 Task: Find connections with filter location Cesson-Sévigné with filter topic #lockdownwith filter profile language German with filter current company IDA Ireland with filter school SRM University with filter industry Shipbuilding with filter service category Packaging Design with filter keywords title Translator
Action: Mouse moved to (501, 69)
Screenshot: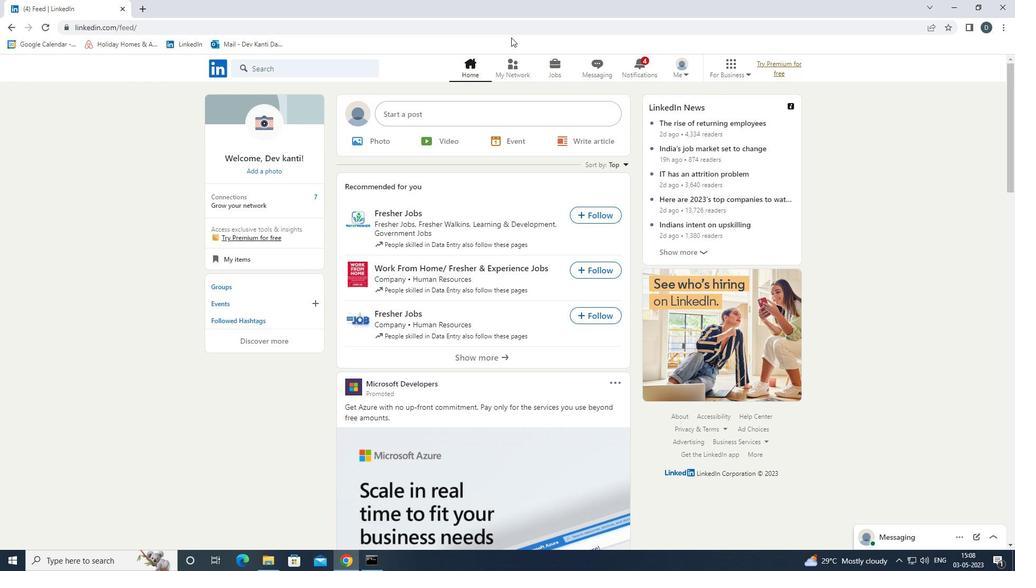 
Action: Mouse pressed left at (501, 69)
Screenshot: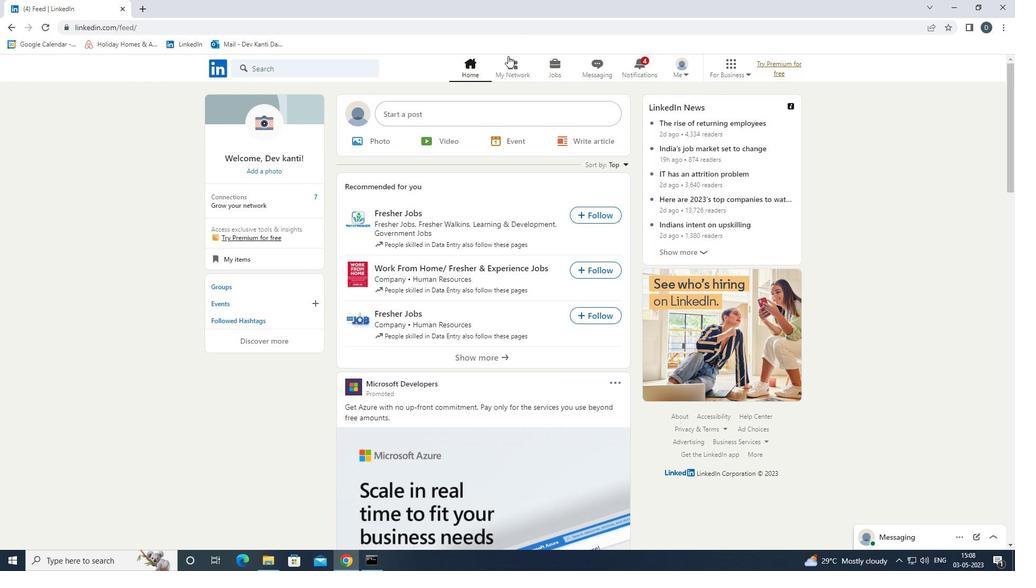 
Action: Mouse moved to (351, 123)
Screenshot: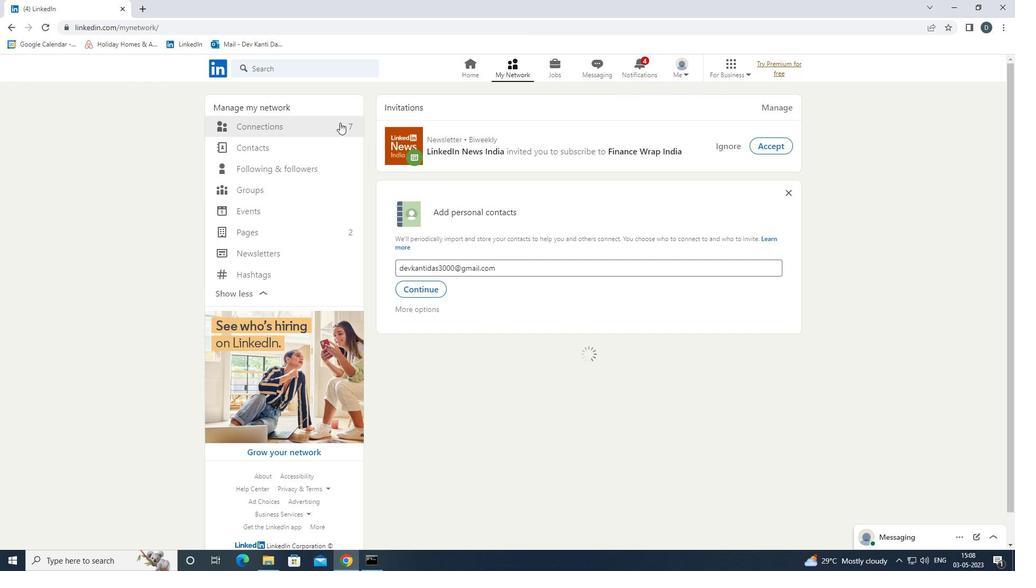 
Action: Mouse pressed left at (351, 123)
Screenshot: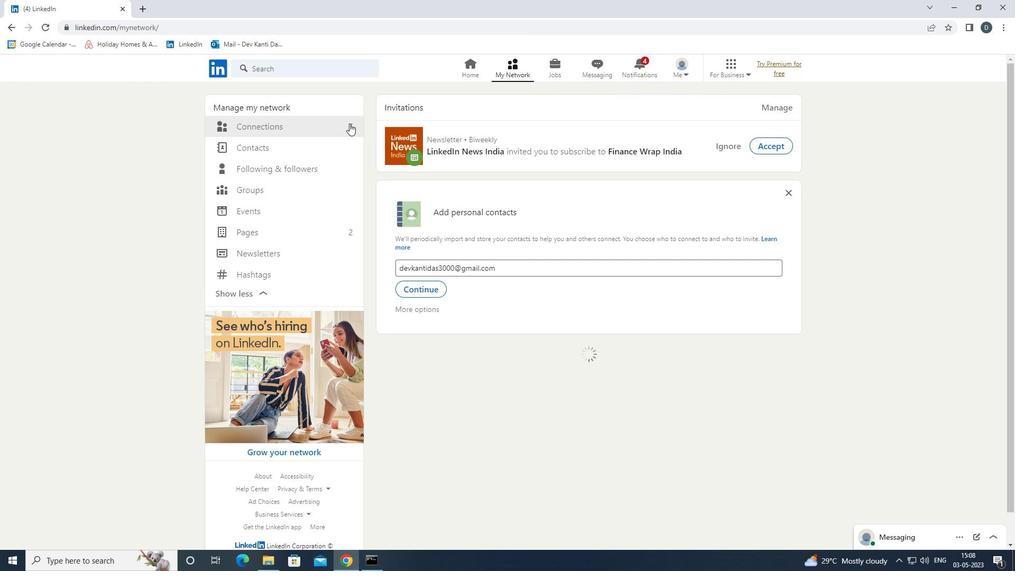 
Action: Mouse moved to (604, 130)
Screenshot: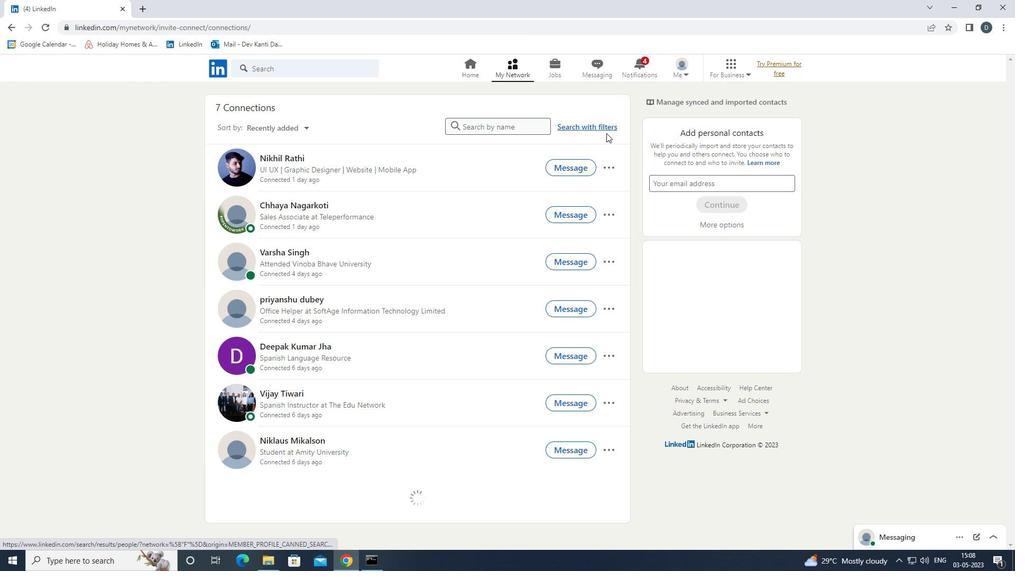 
Action: Mouse pressed left at (604, 130)
Screenshot: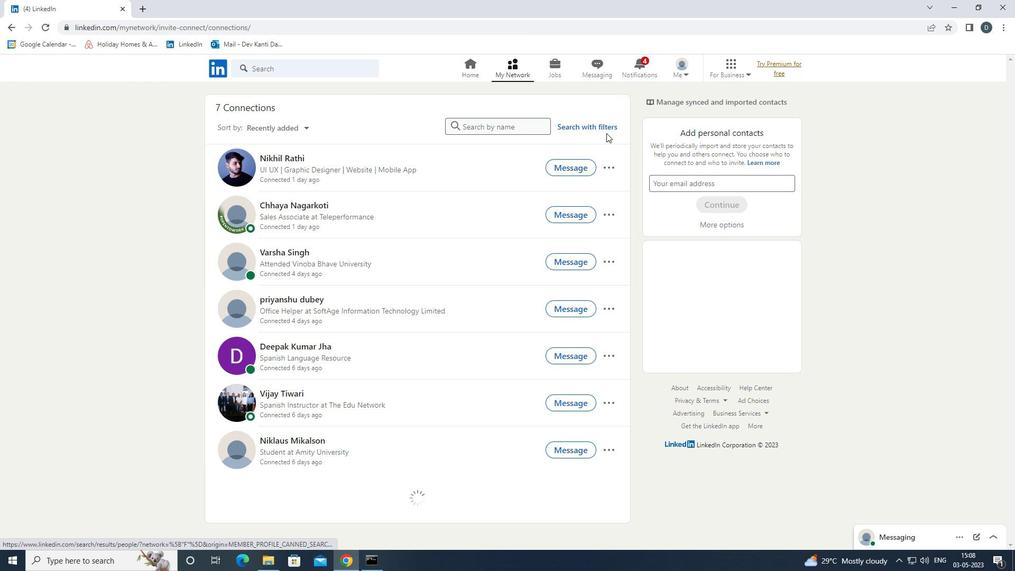 
Action: Mouse moved to (541, 100)
Screenshot: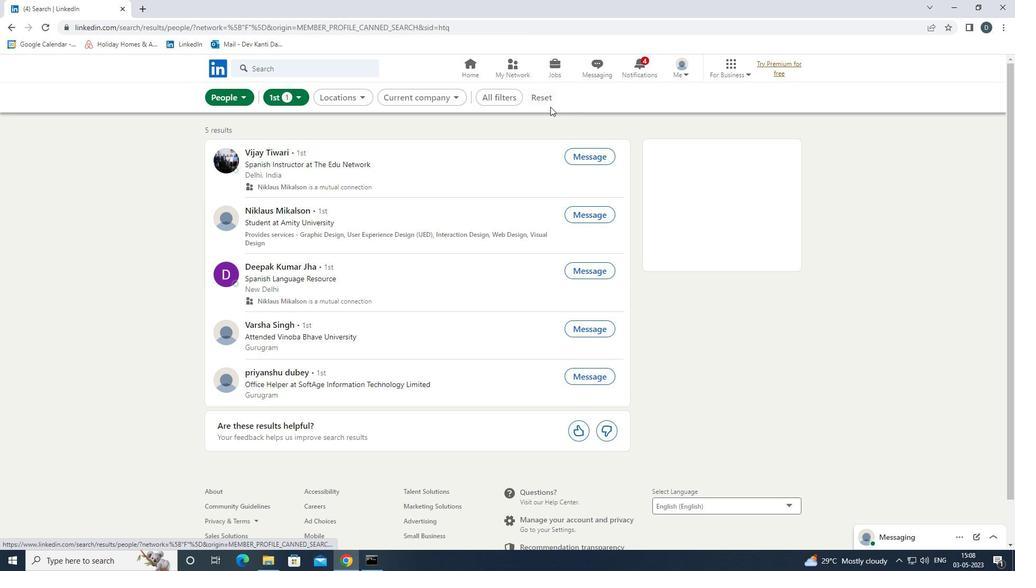 
Action: Mouse pressed left at (541, 100)
Screenshot: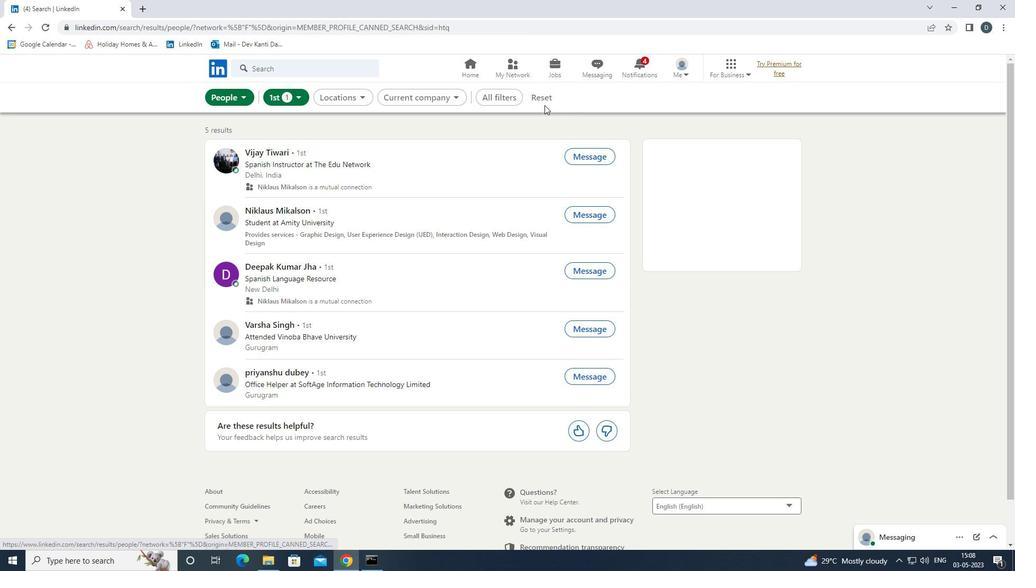 
Action: Mouse moved to (531, 95)
Screenshot: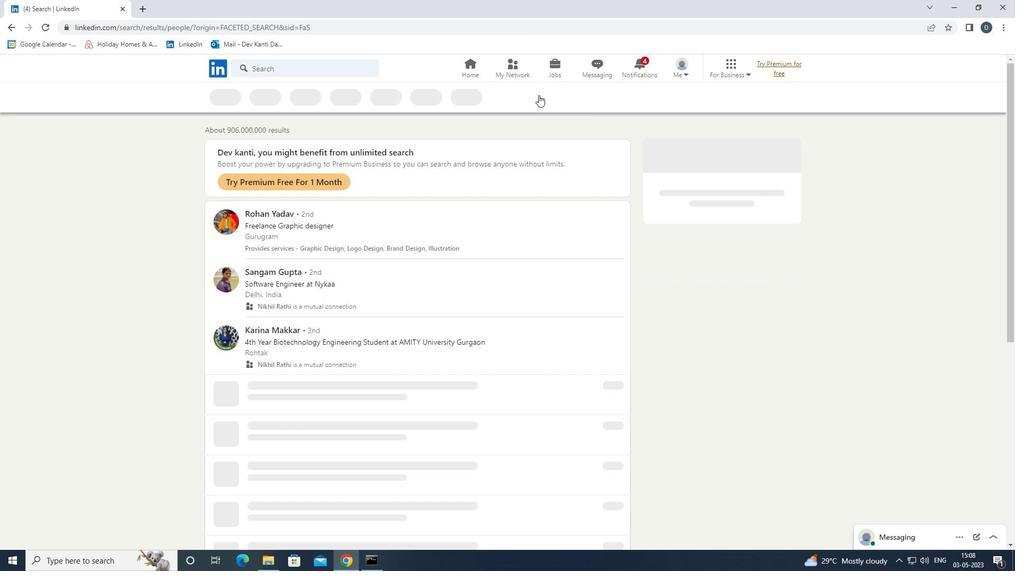 
Action: Mouse pressed left at (531, 95)
Screenshot: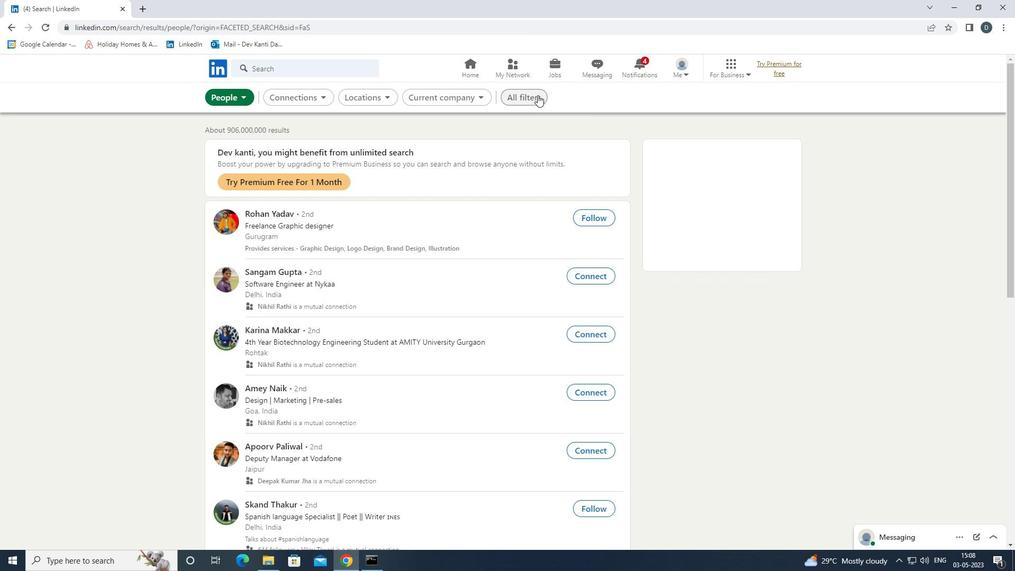 
Action: Mouse moved to (936, 353)
Screenshot: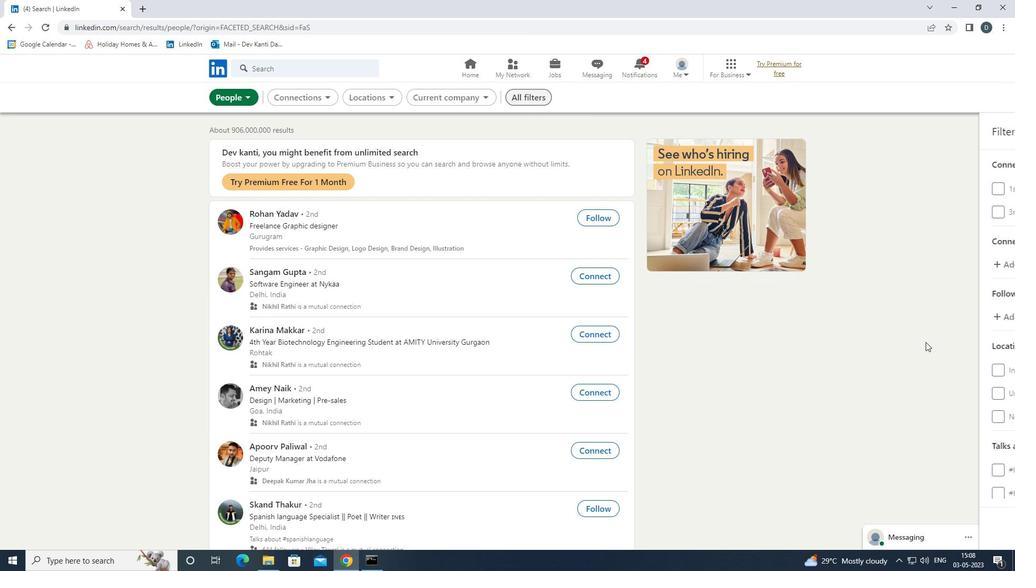 
Action: Mouse scrolled (936, 353) with delta (0, 0)
Screenshot: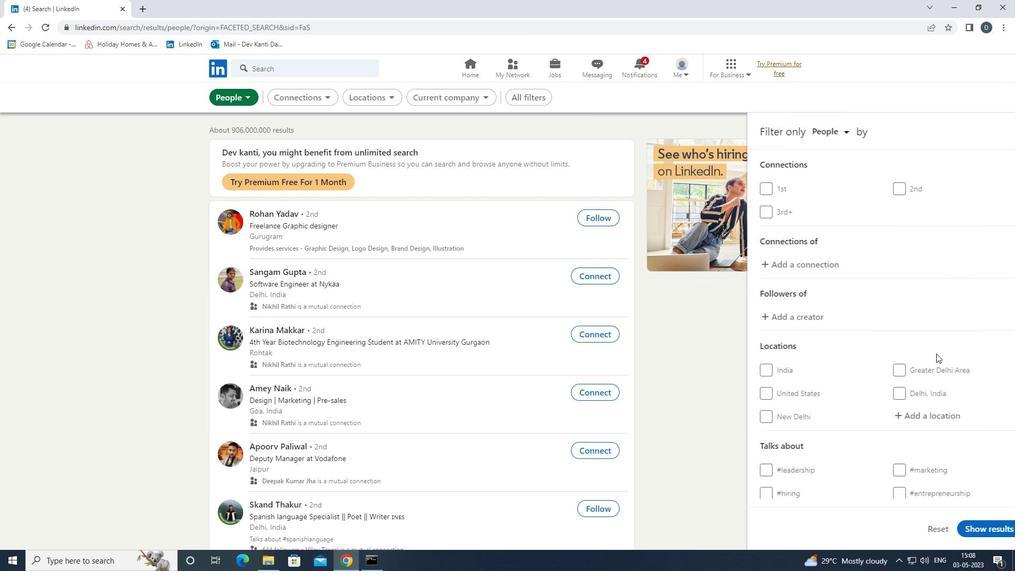 
Action: Mouse scrolled (936, 353) with delta (0, 0)
Screenshot: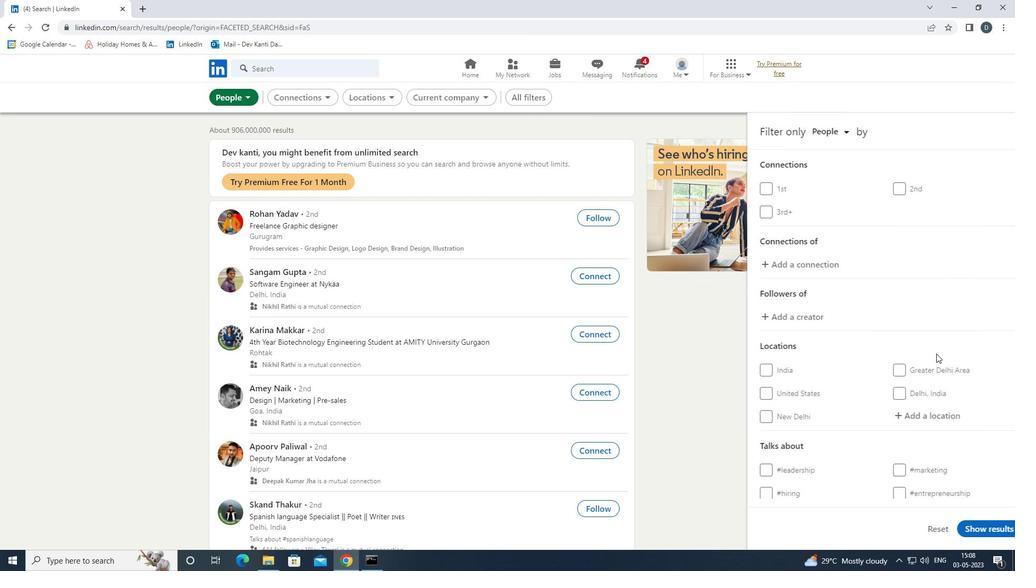 
Action: Mouse moved to (921, 310)
Screenshot: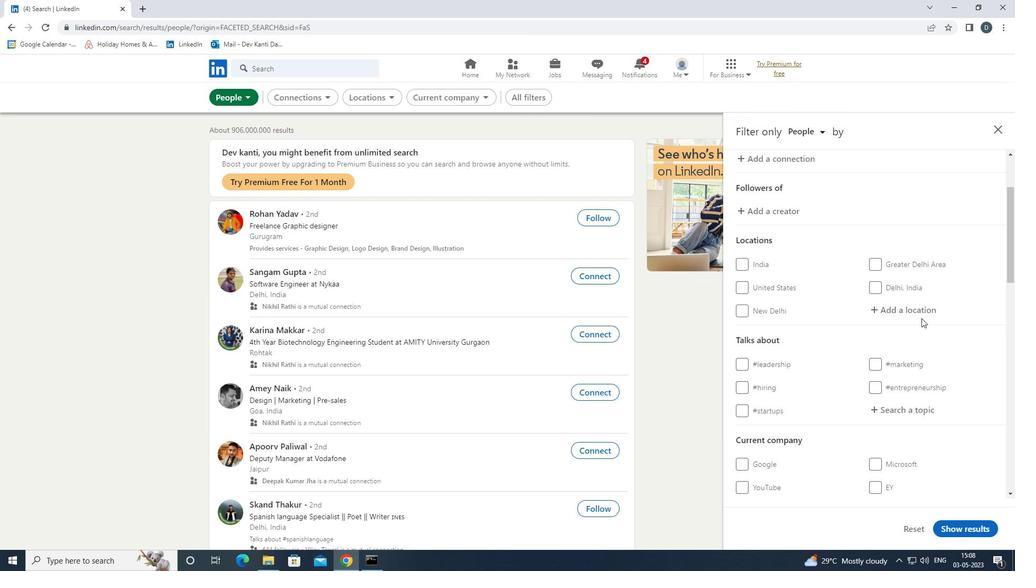 
Action: Mouse pressed left at (921, 310)
Screenshot: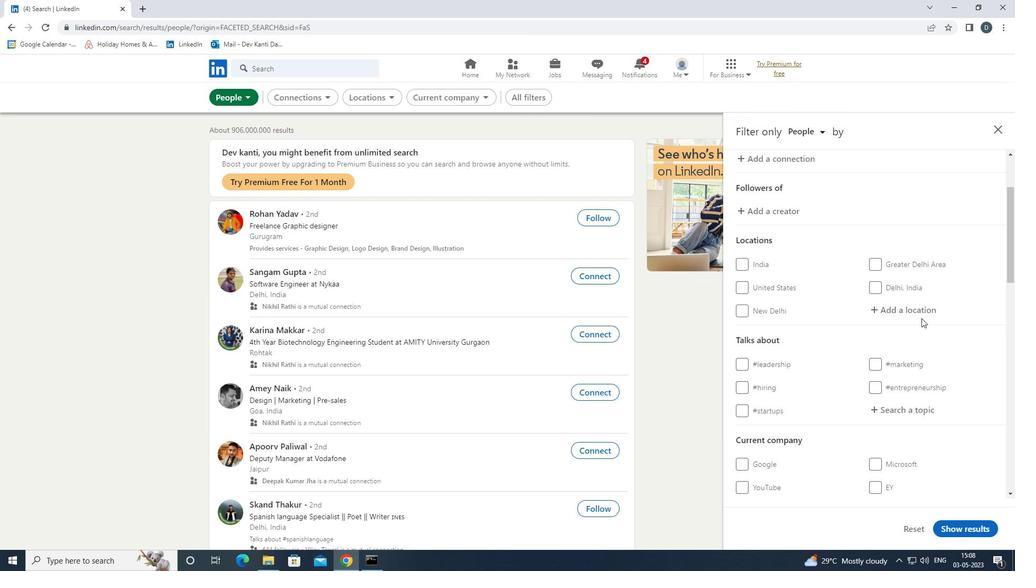 
Action: Key pressed <Key.shift>CESSON<Key.down><Key.enter>
Screenshot: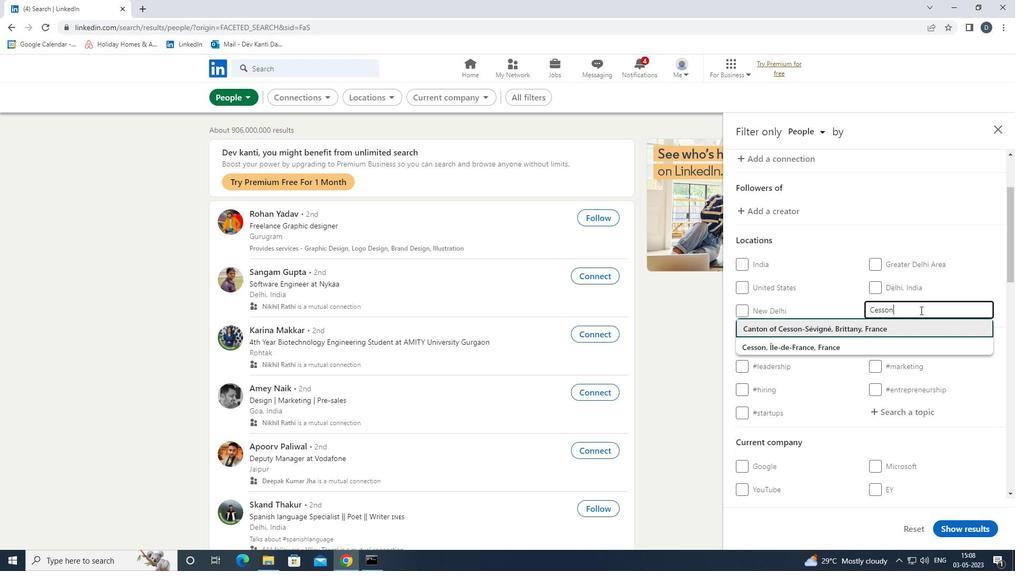 
Action: Mouse moved to (809, 268)
Screenshot: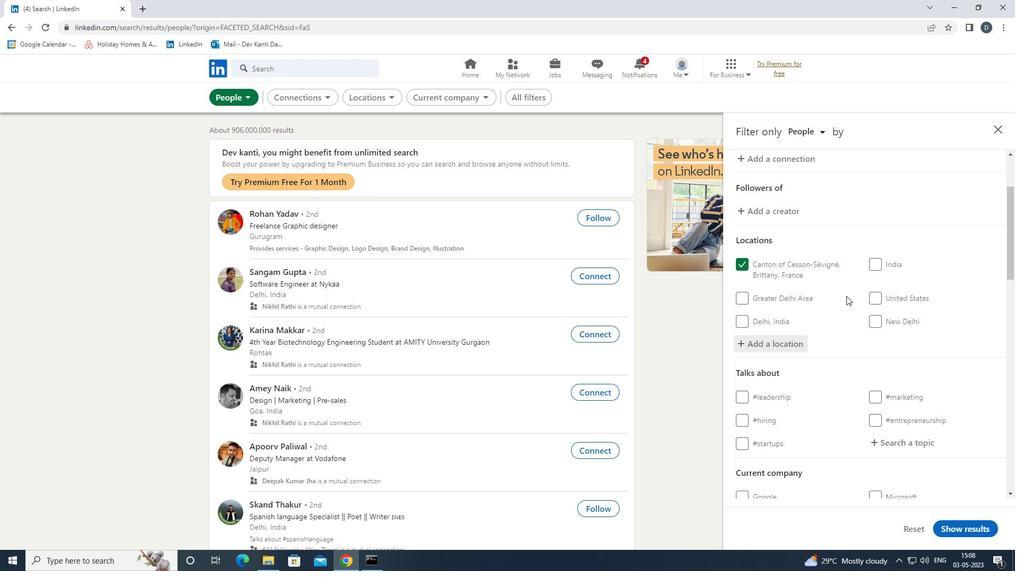 
Action: Mouse pressed left at (809, 268)
Screenshot: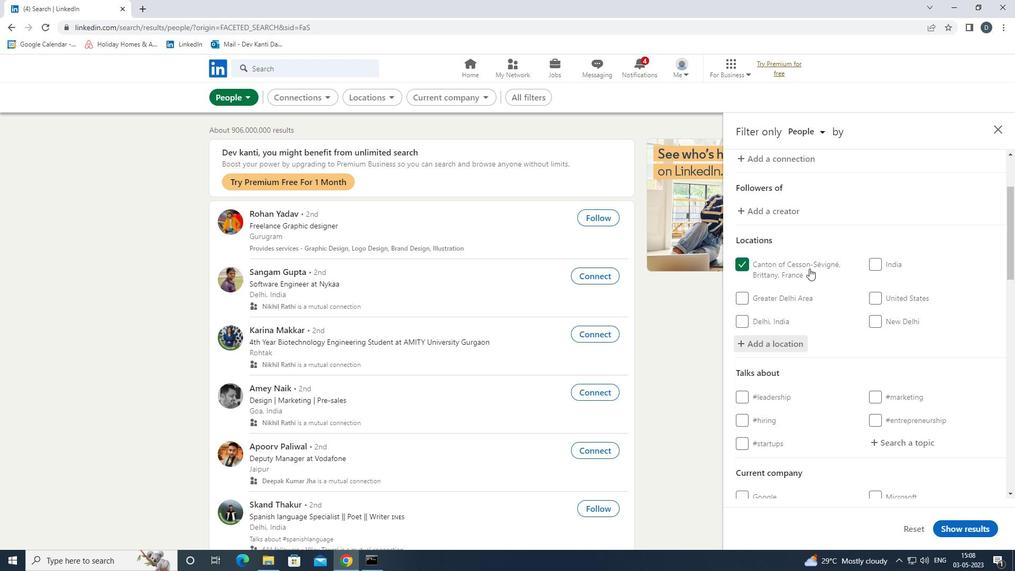 
Action: Mouse moved to (786, 347)
Screenshot: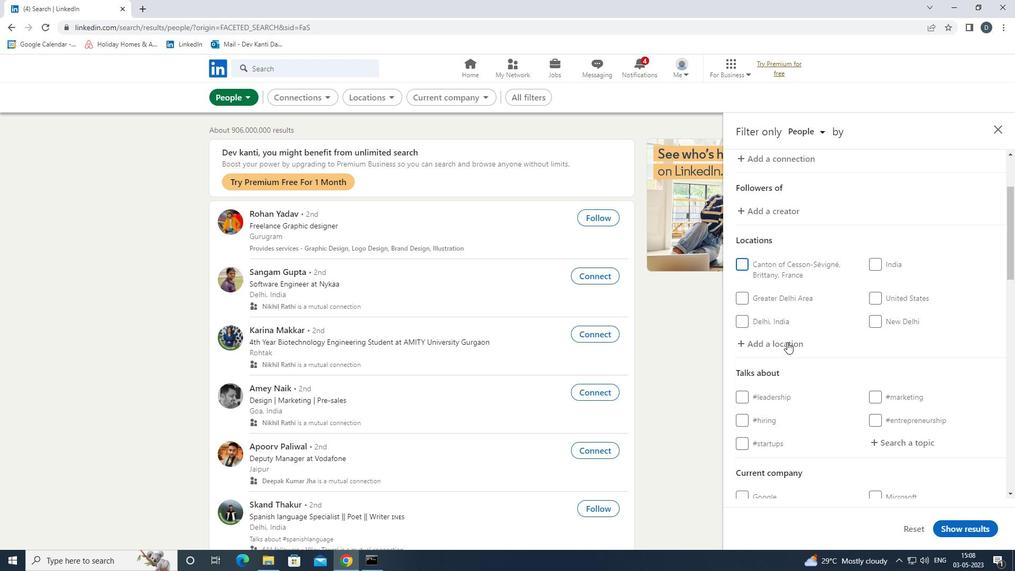 
Action: Mouse pressed left at (786, 347)
Screenshot: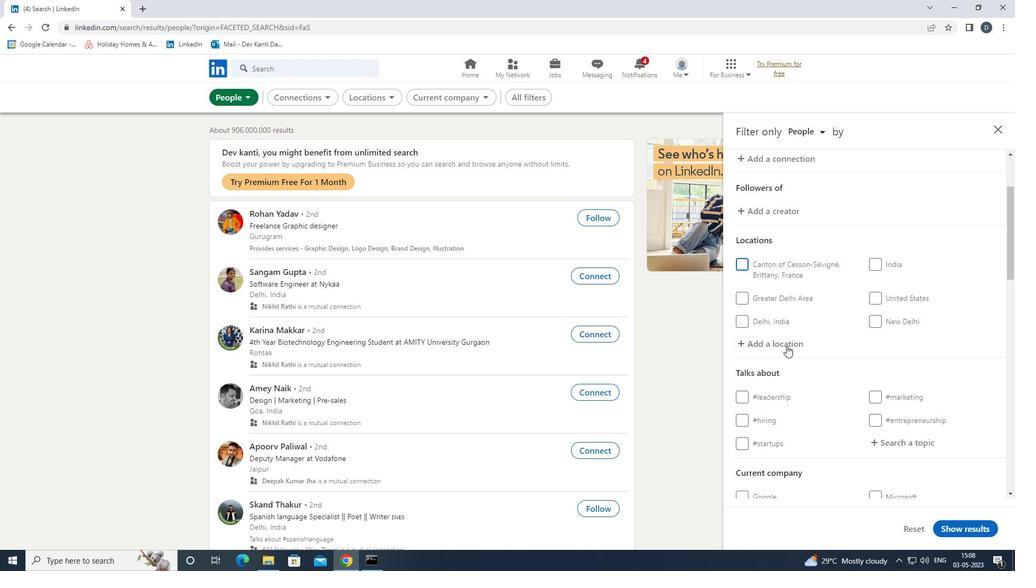 
Action: Key pressed <Key.shift>ESSON<Key.backspace><Key.backspace><Key.backspace><Key.backspace><Key.backspace><Key.shift>CESSON-<Key.down><Key.enter>
Screenshot: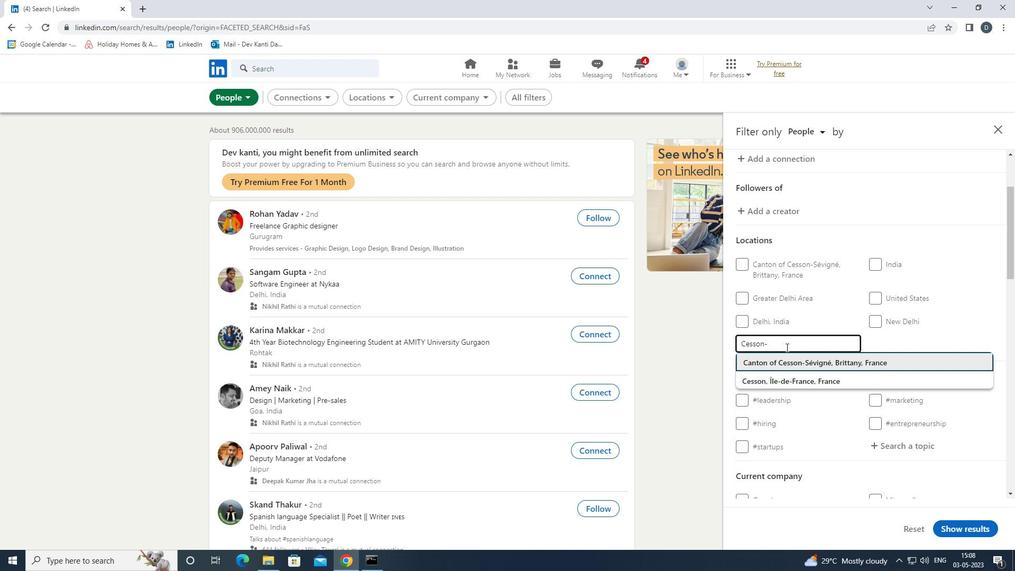 
Action: Mouse moved to (785, 321)
Screenshot: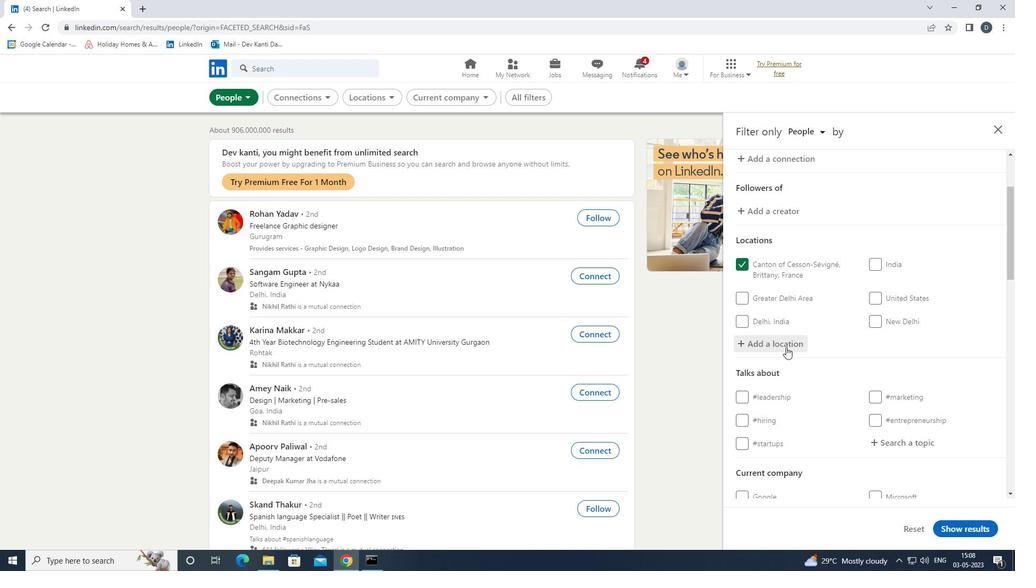 
Action: Mouse scrolled (785, 321) with delta (0, 0)
Screenshot: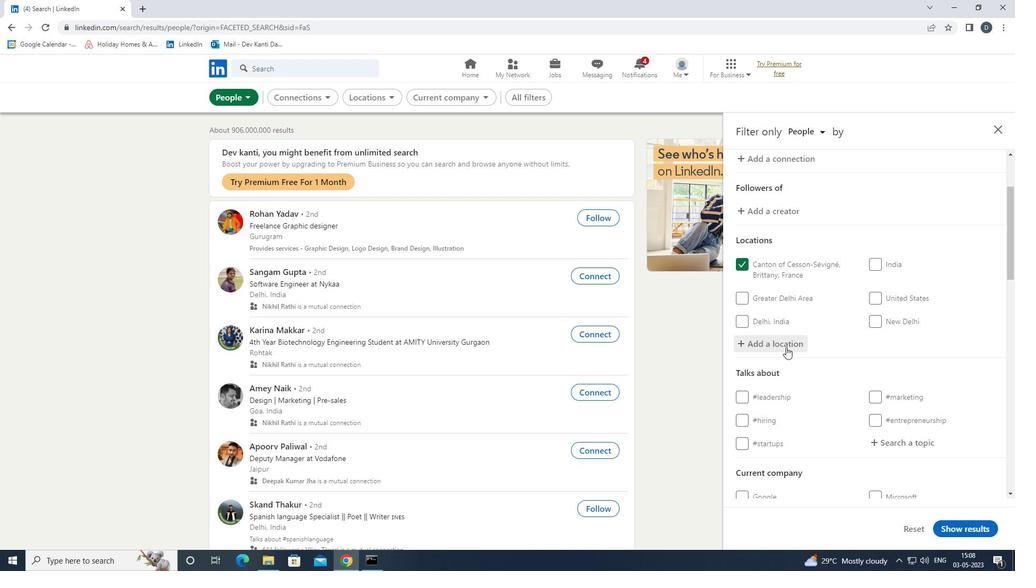 
Action: Mouse moved to (787, 321)
Screenshot: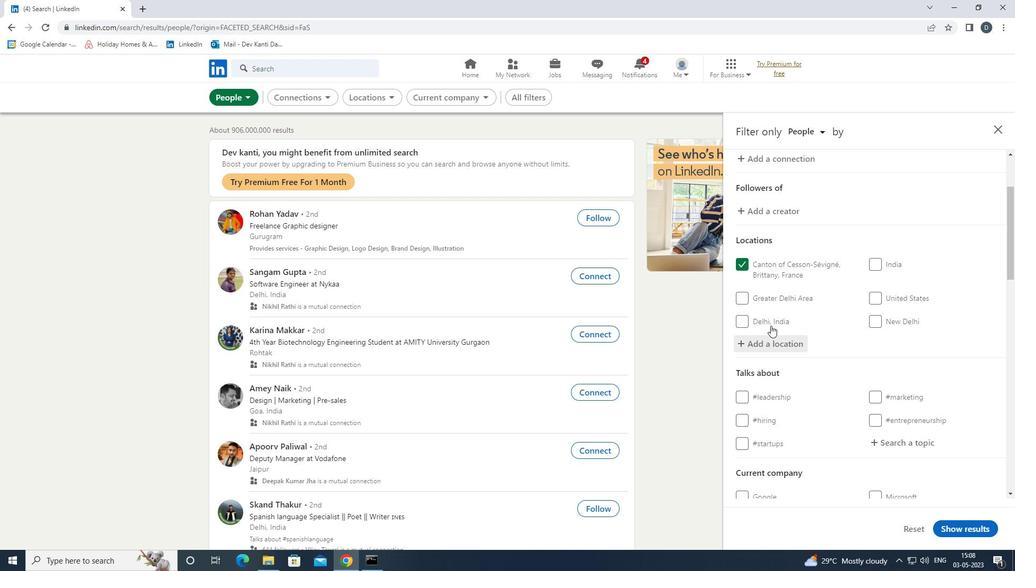 
Action: Mouse scrolled (787, 321) with delta (0, 0)
Screenshot: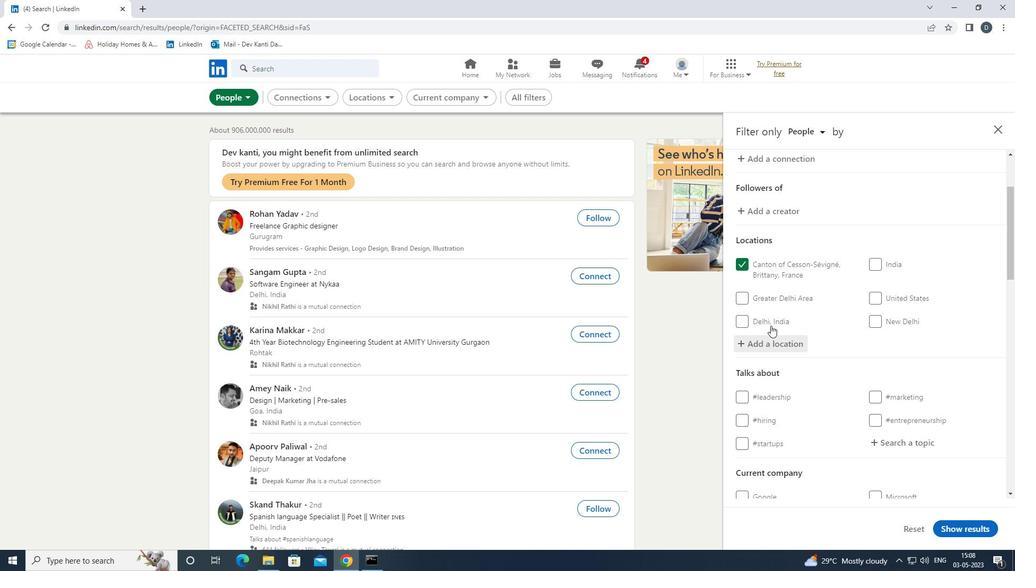 
Action: Mouse moved to (794, 320)
Screenshot: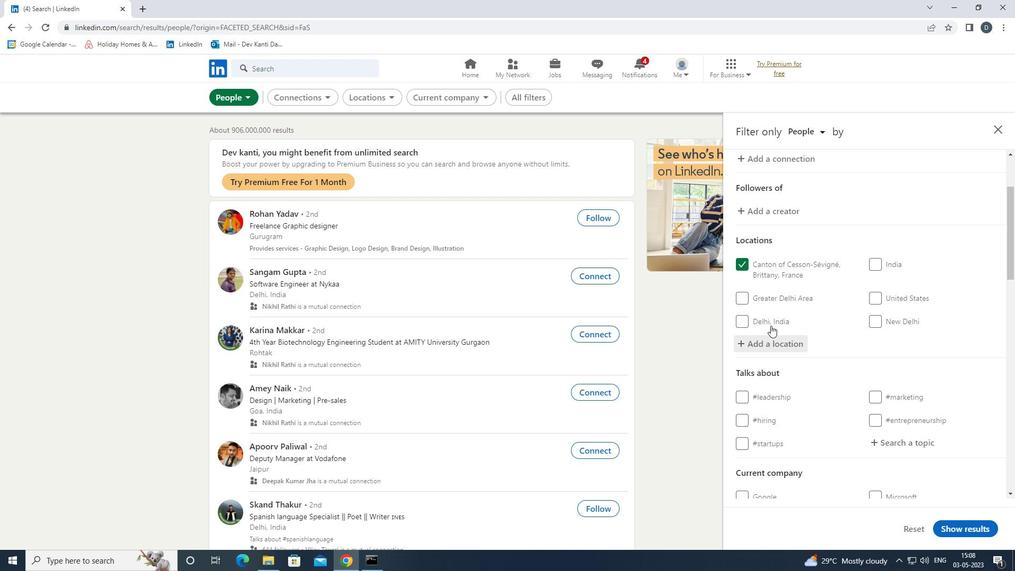 
Action: Mouse scrolled (794, 319) with delta (0, 0)
Screenshot: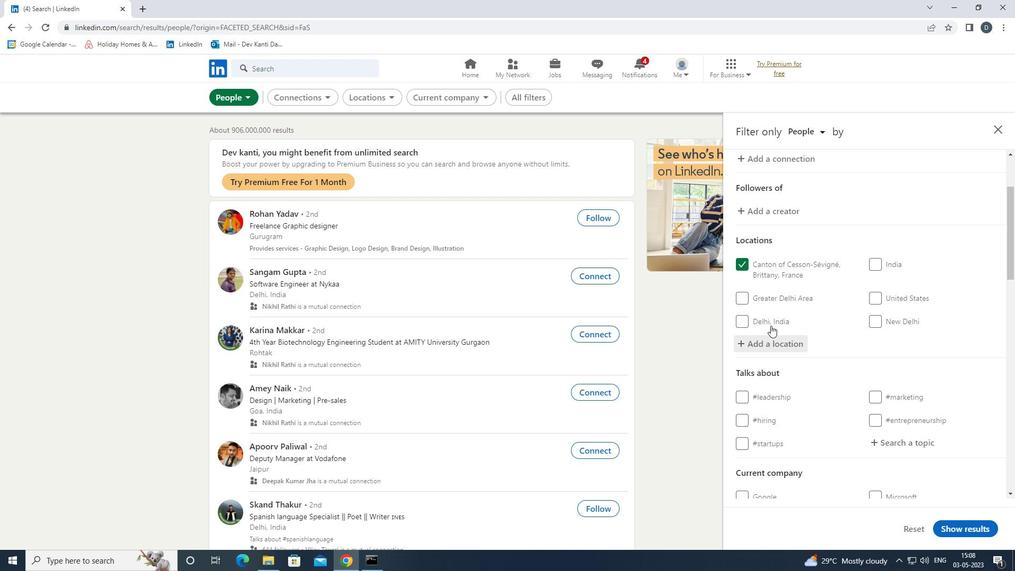 
Action: Mouse moved to (854, 284)
Screenshot: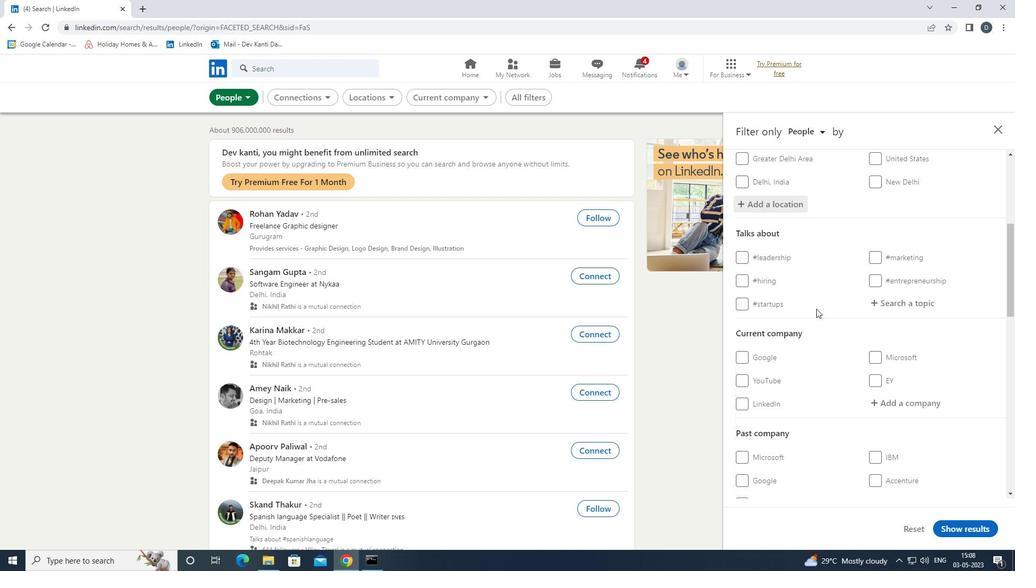 
Action: Mouse scrolled (854, 284) with delta (0, 0)
Screenshot: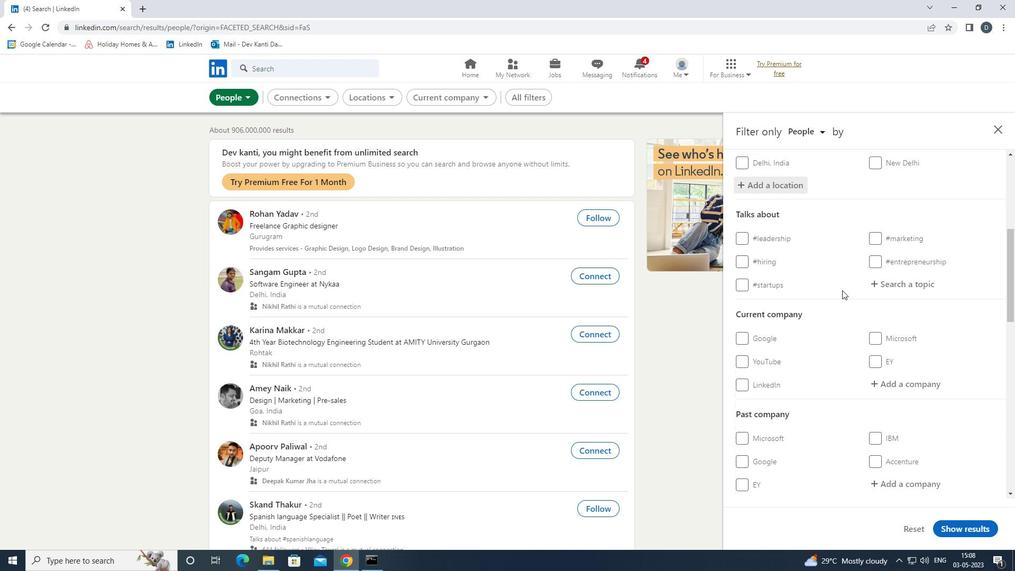
Action: Mouse moved to (916, 241)
Screenshot: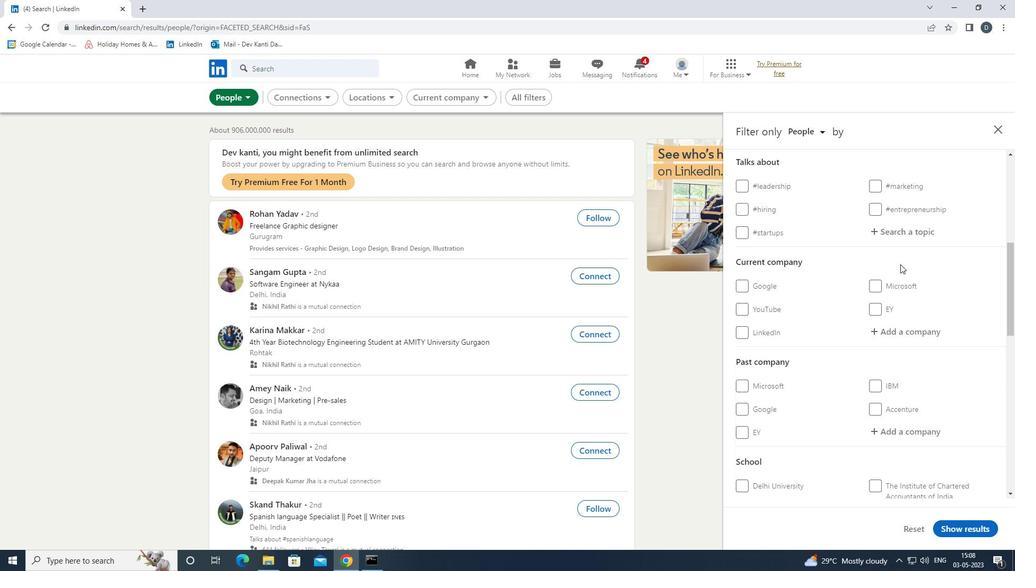 
Action: Mouse pressed left at (916, 241)
Screenshot: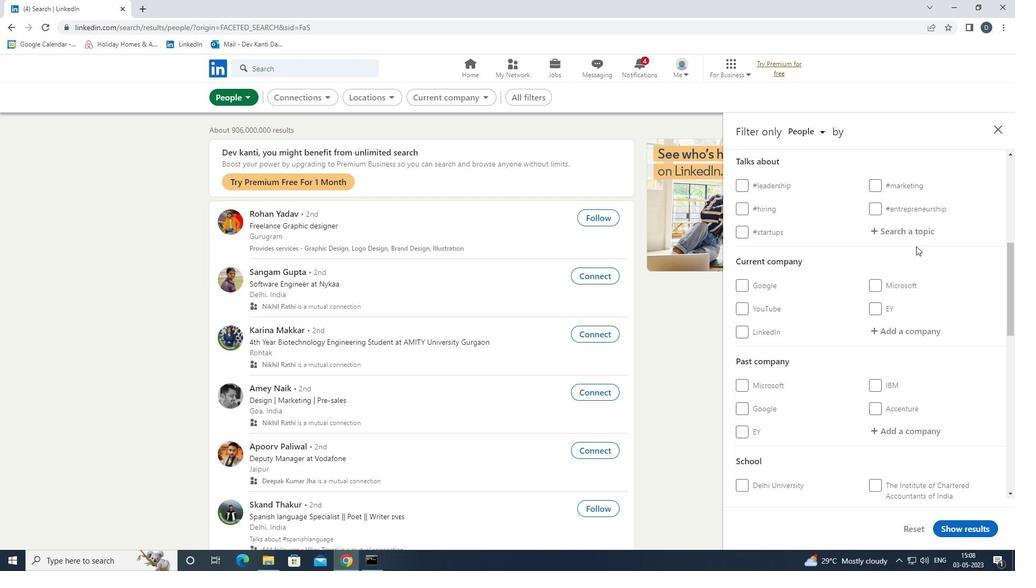 
Action: Mouse moved to (916, 235)
Screenshot: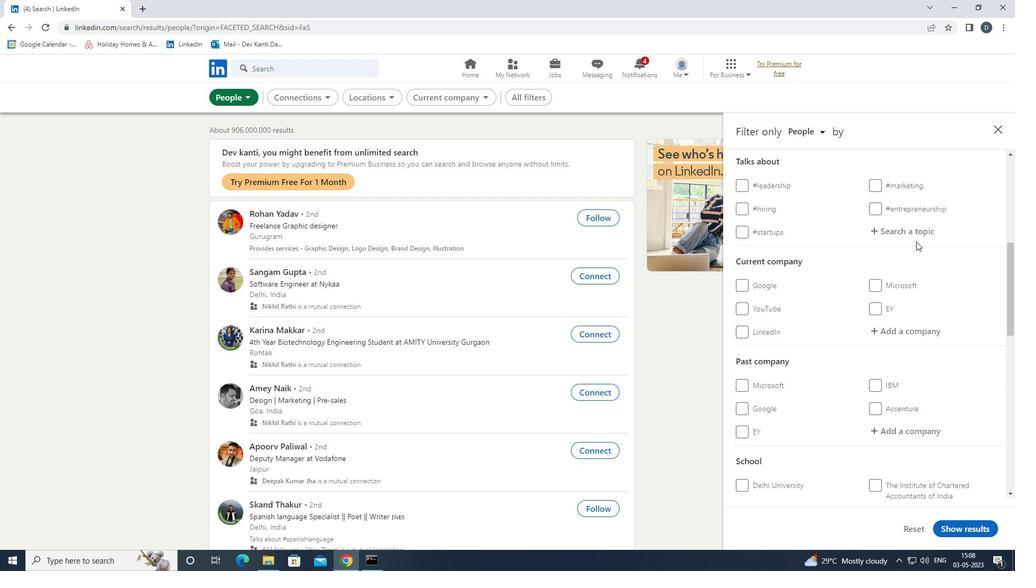 
Action: Mouse pressed left at (916, 235)
Screenshot: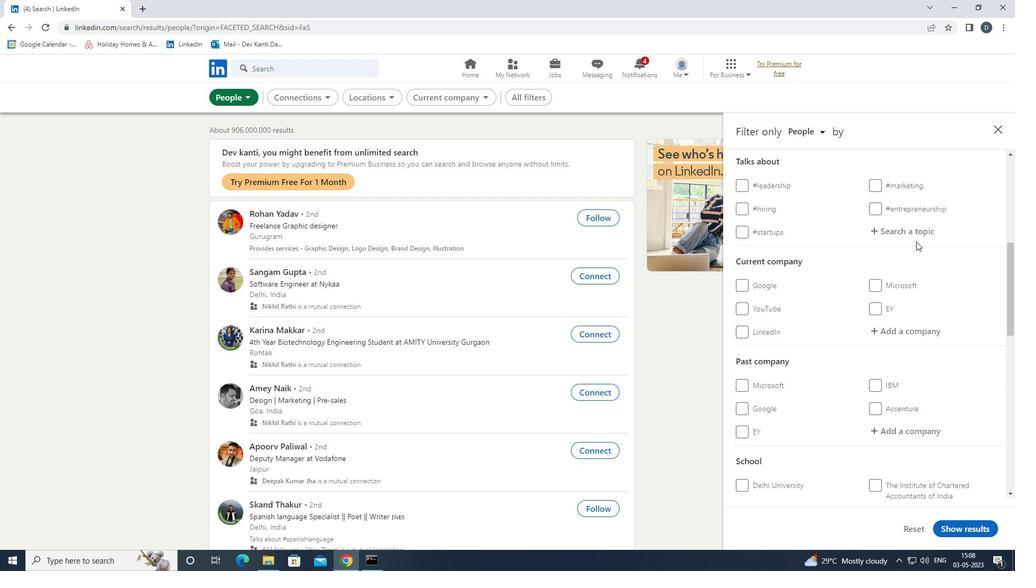 
Action: Key pressed LOCKDOWN<Key.down><Key.enter>
Screenshot: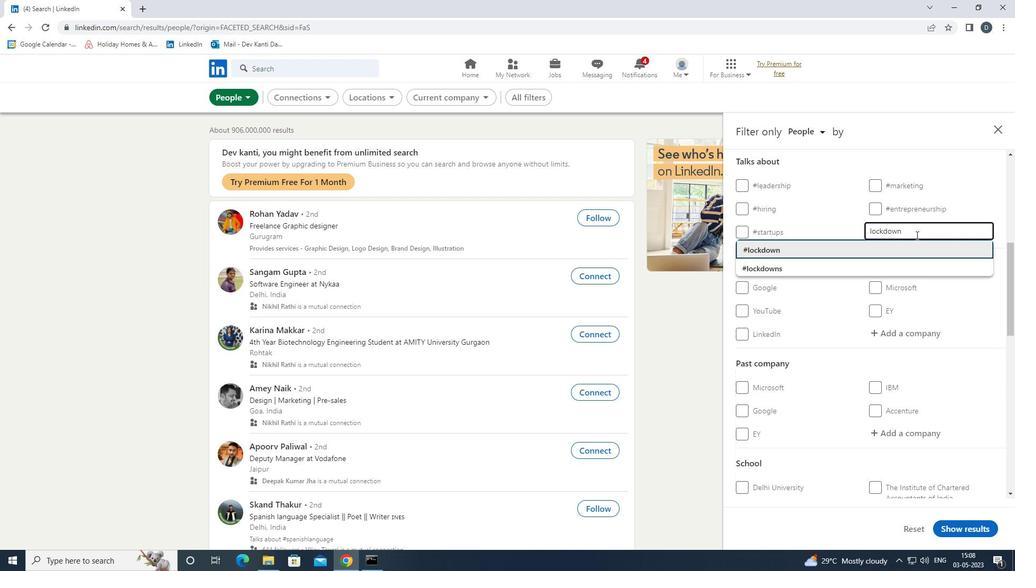 
Action: Mouse moved to (915, 224)
Screenshot: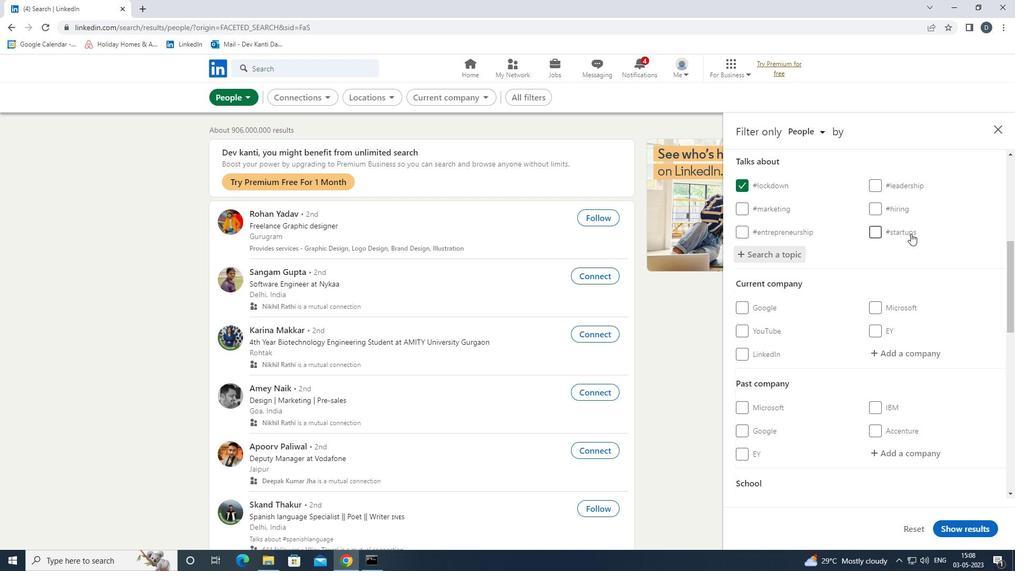 
Action: Mouse scrolled (915, 224) with delta (0, 0)
Screenshot: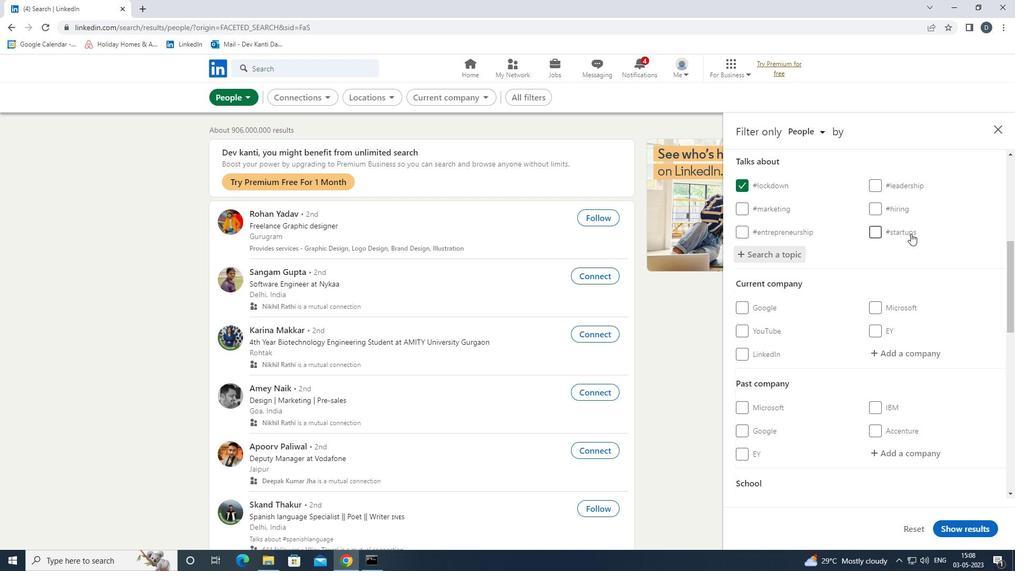 
Action: Mouse moved to (915, 224)
Screenshot: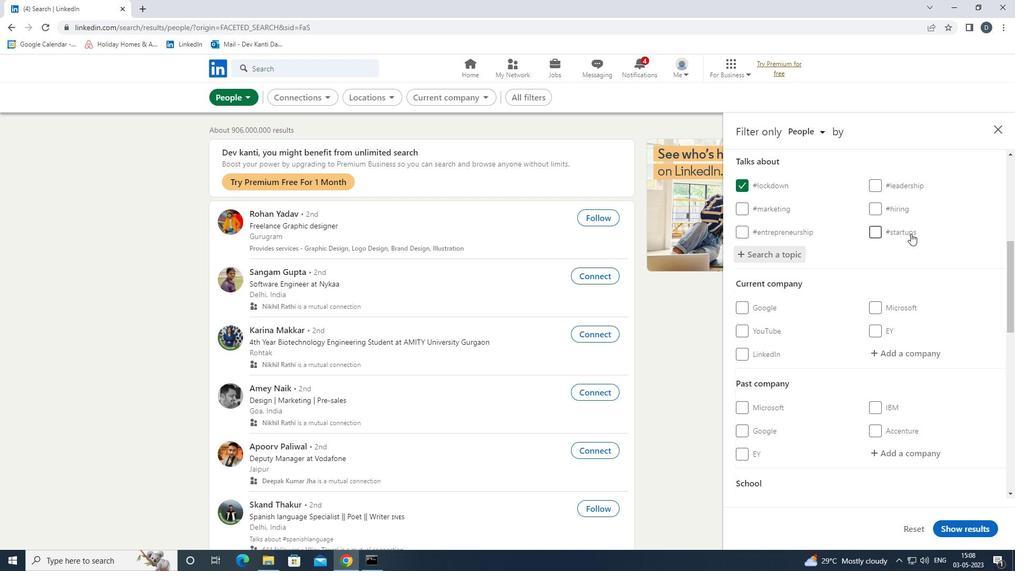 
Action: Mouse scrolled (915, 224) with delta (0, 0)
Screenshot: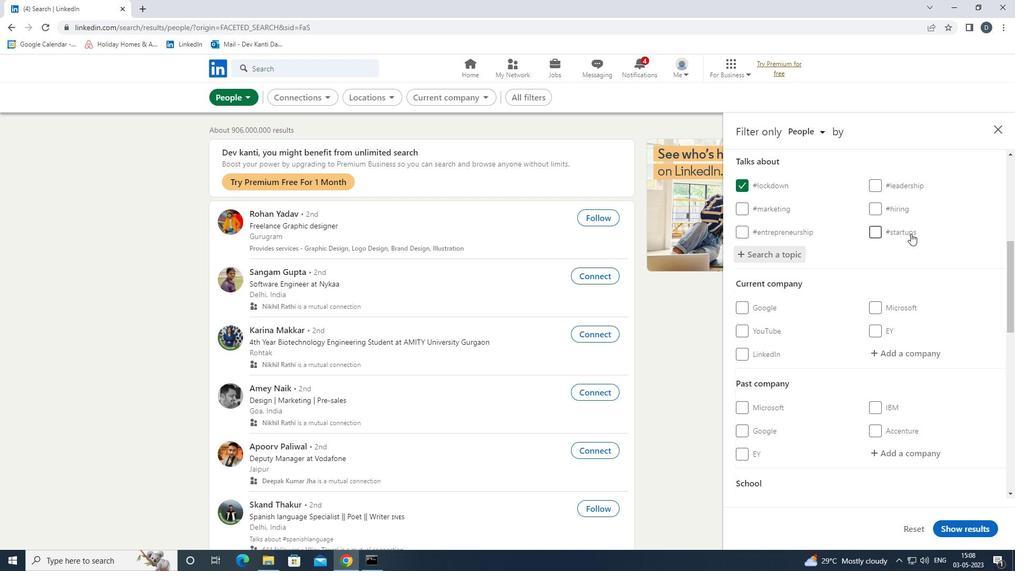 
Action: Mouse moved to (915, 226)
Screenshot: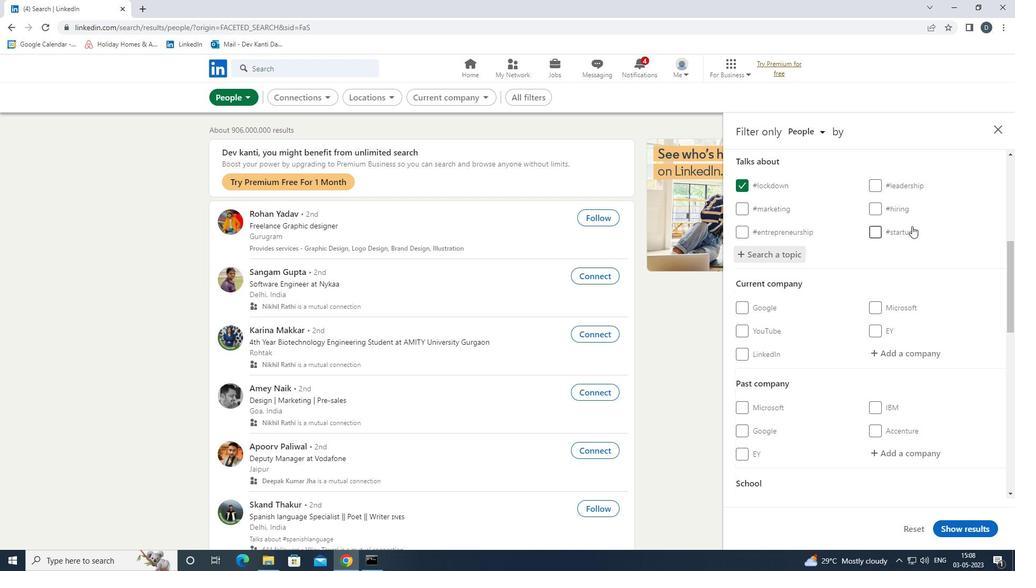 
Action: Mouse scrolled (915, 225) with delta (0, 0)
Screenshot: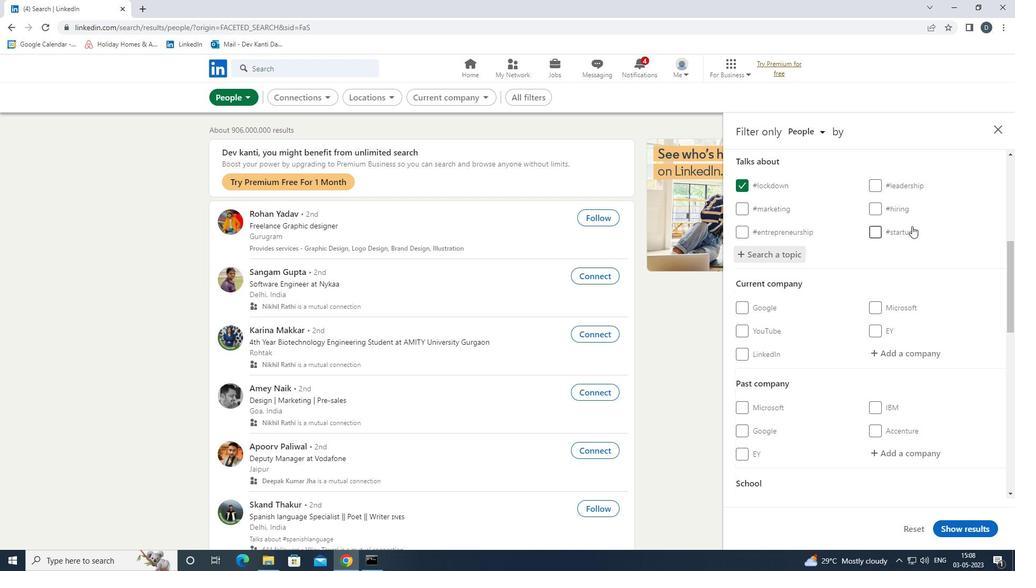 
Action: Mouse moved to (916, 226)
Screenshot: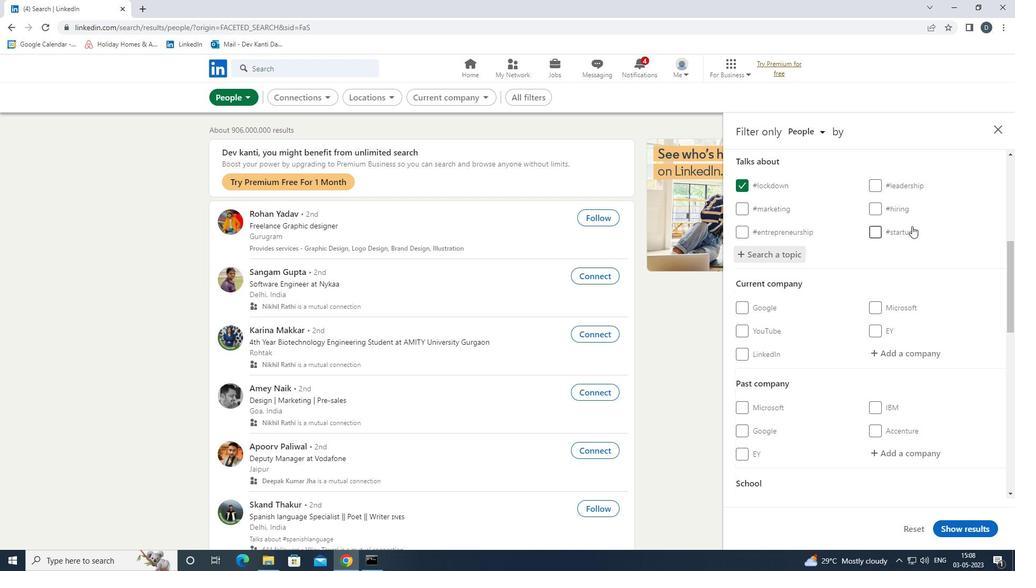 
Action: Mouse scrolled (916, 226) with delta (0, 0)
Screenshot: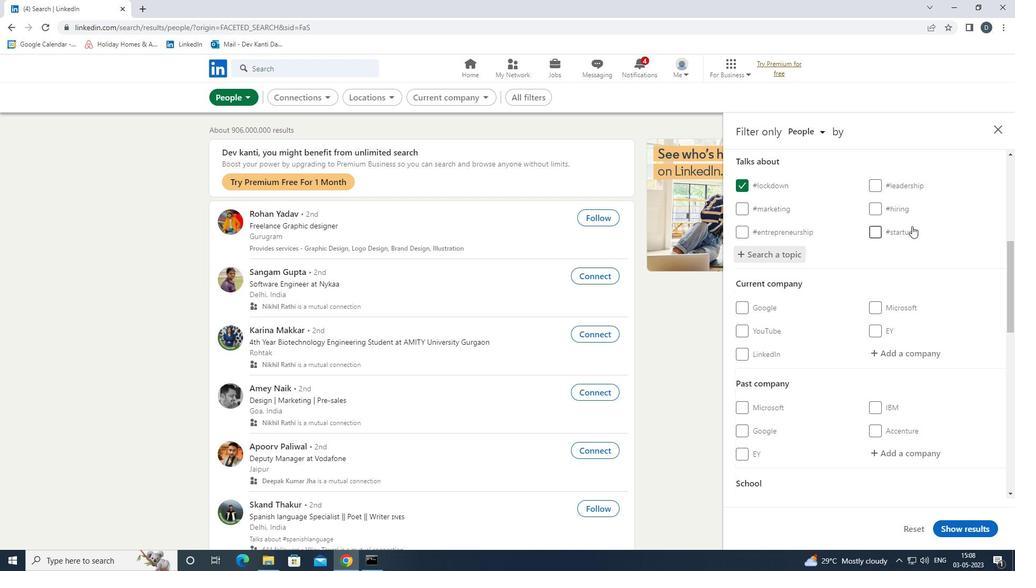 
Action: Mouse moved to (914, 228)
Screenshot: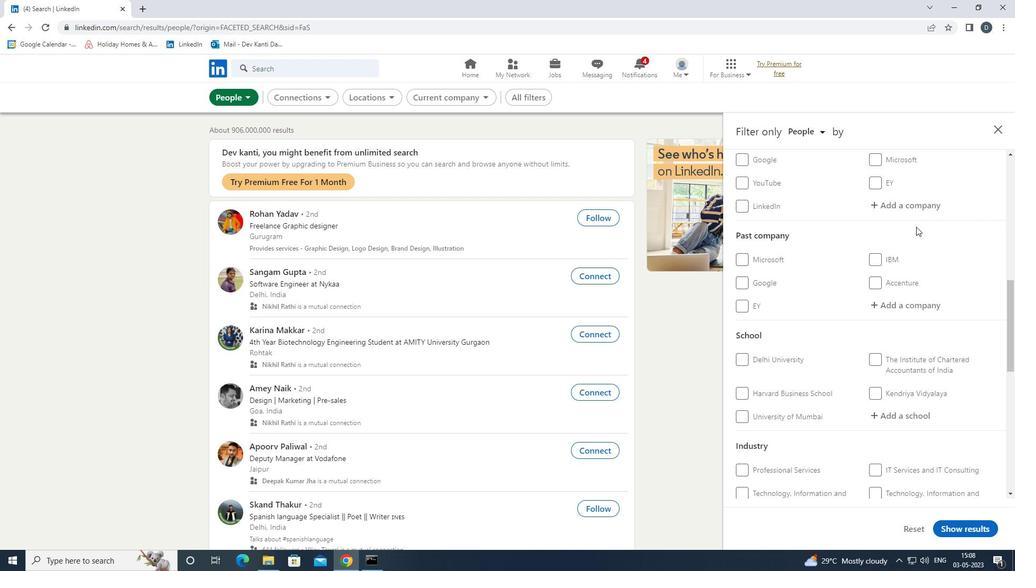 
Action: Mouse scrolled (914, 227) with delta (0, 0)
Screenshot: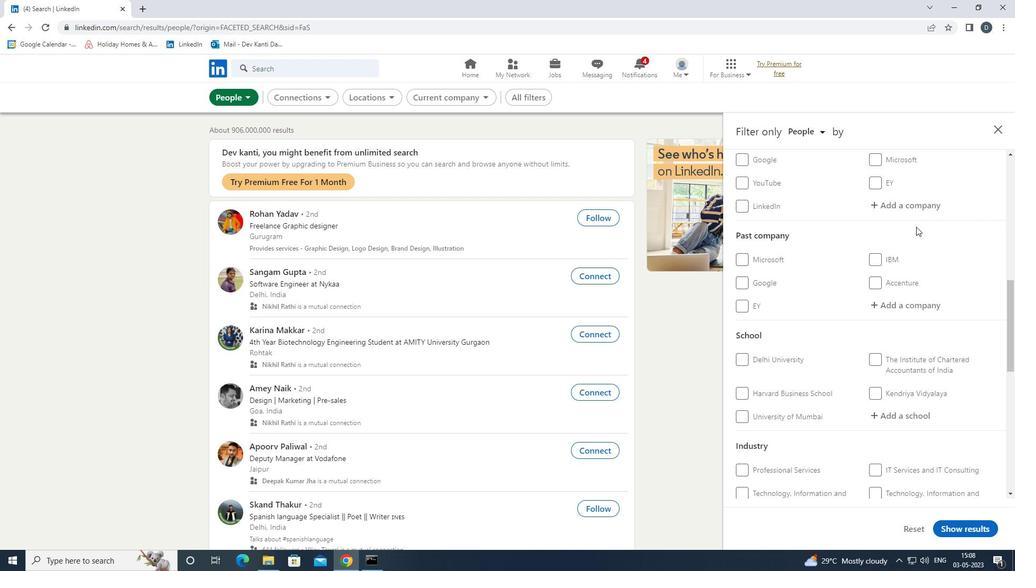 
Action: Mouse moved to (913, 228)
Screenshot: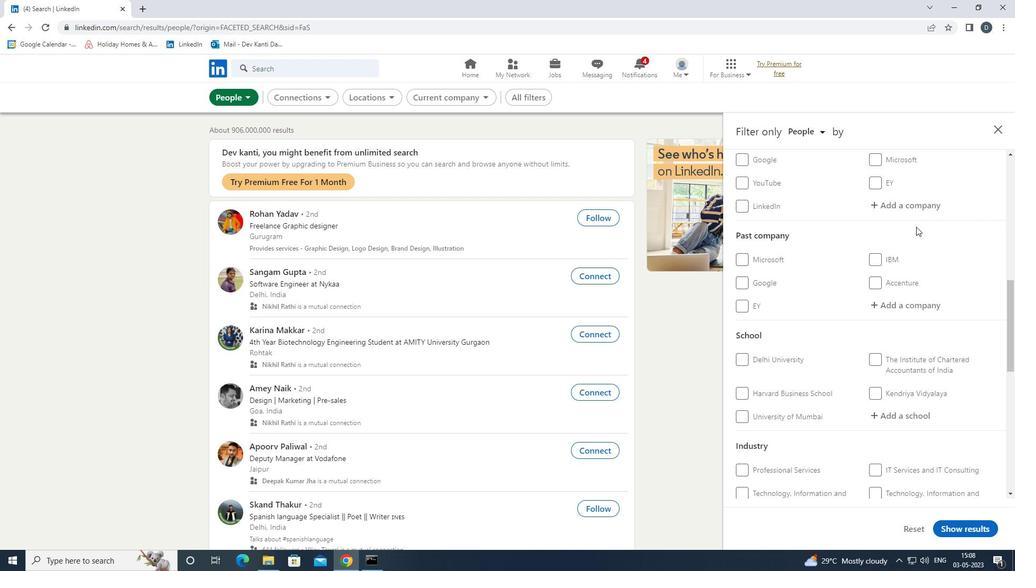 
Action: Mouse scrolled (913, 228) with delta (0, 0)
Screenshot: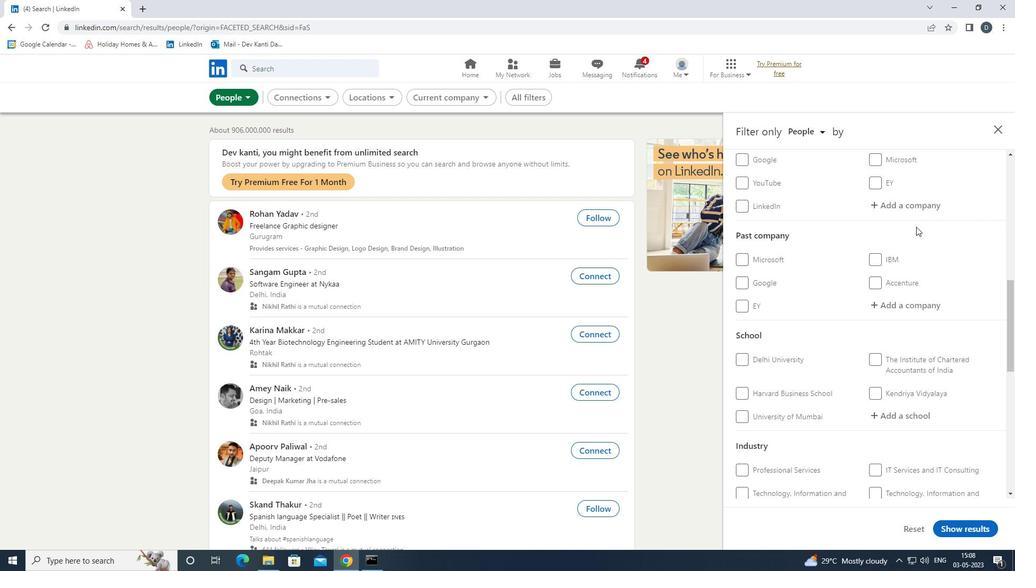 
Action: Mouse moved to (913, 229)
Screenshot: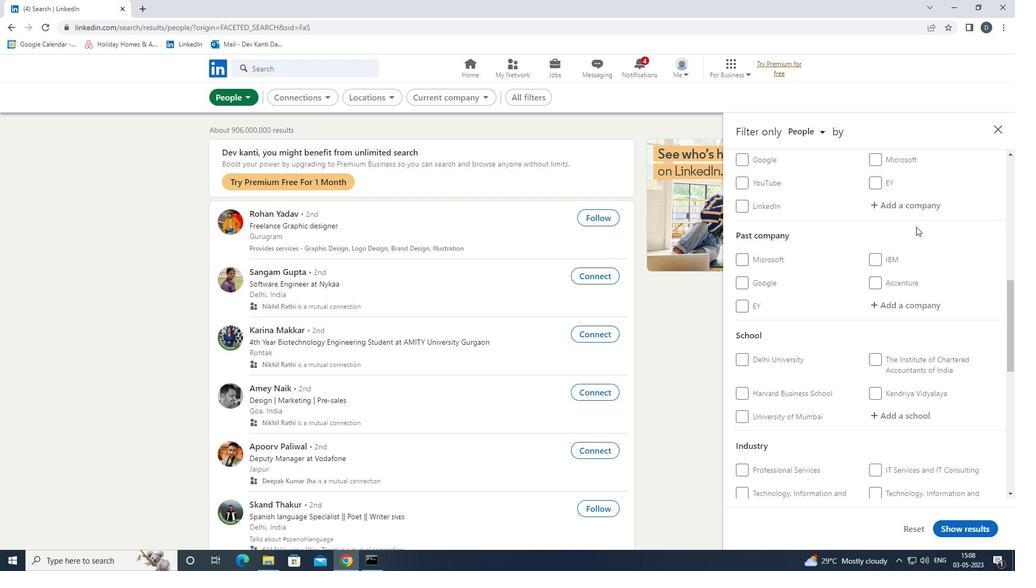 
Action: Mouse scrolled (913, 229) with delta (0, 0)
Screenshot: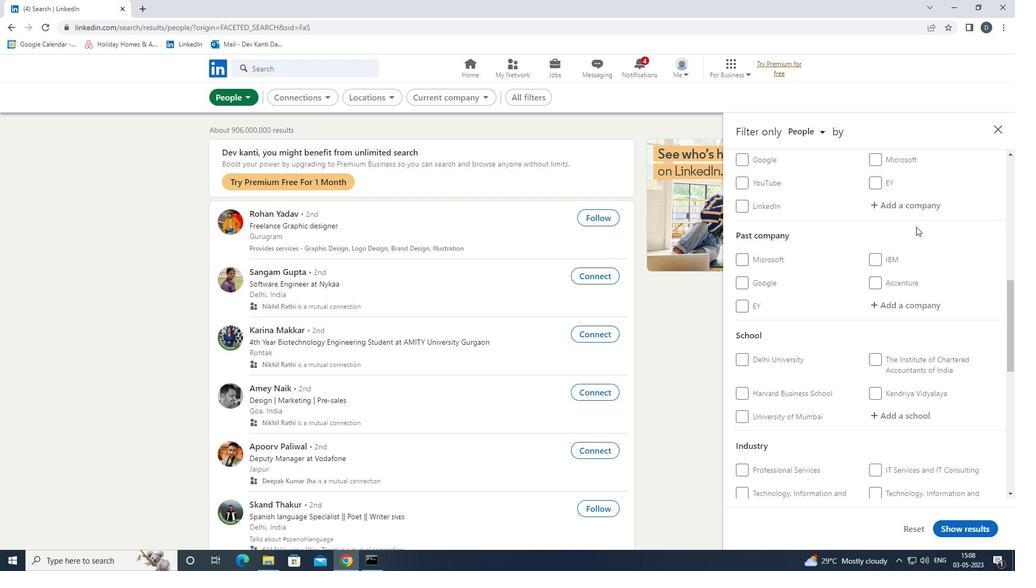 
Action: Mouse scrolled (913, 229) with delta (0, 0)
Screenshot: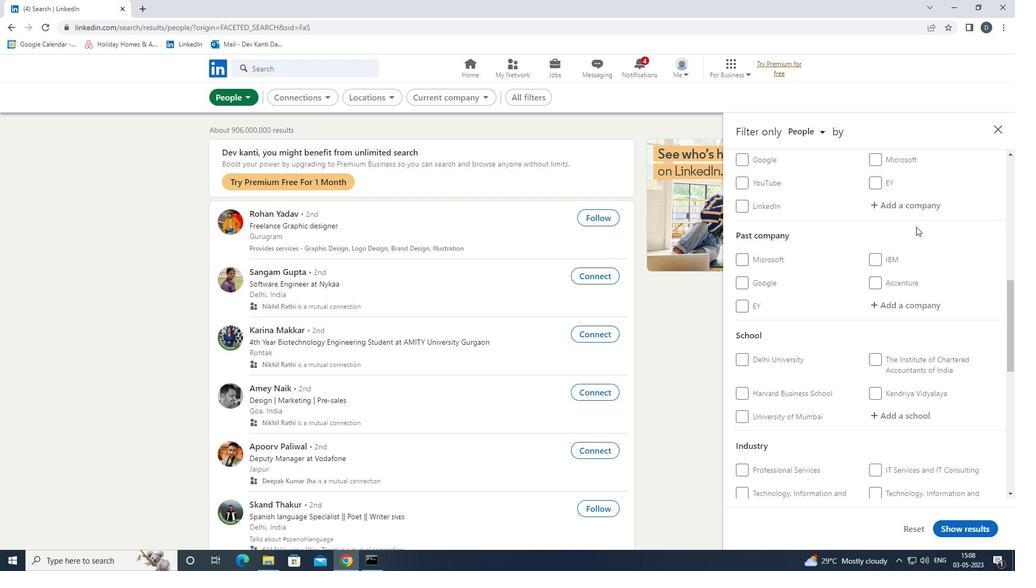 
Action: Mouse scrolled (913, 229) with delta (0, 0)
Screenshot: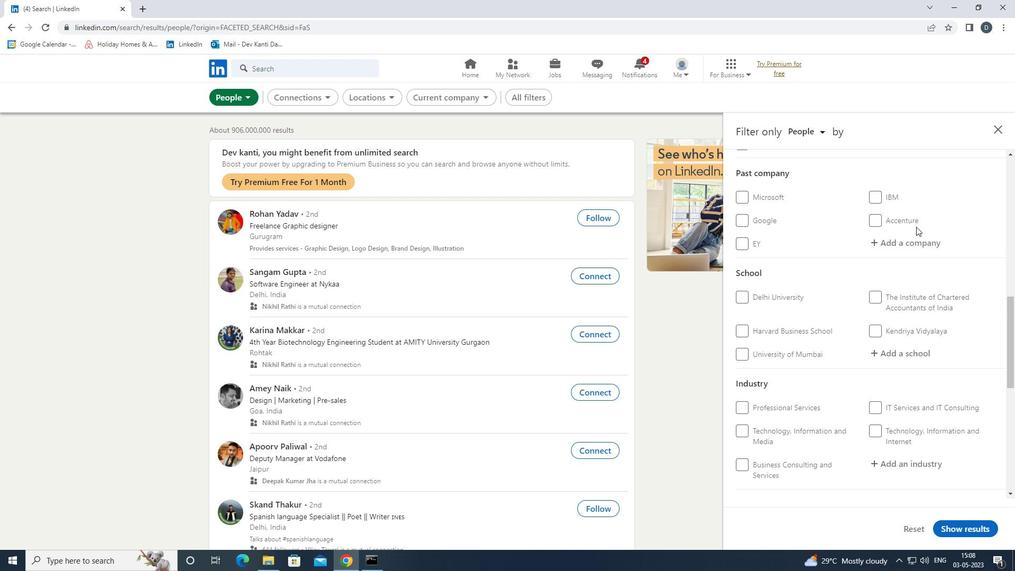 
Action: Mouse moved to (769, 305)
Screenshot: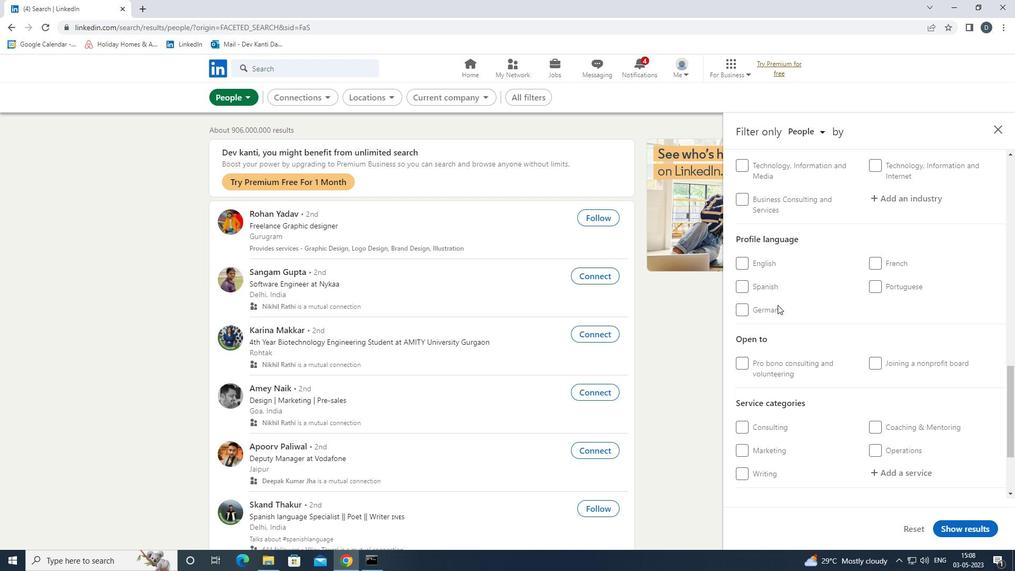 
Action: Mouse pressed left at (769, 305)
Screenshot: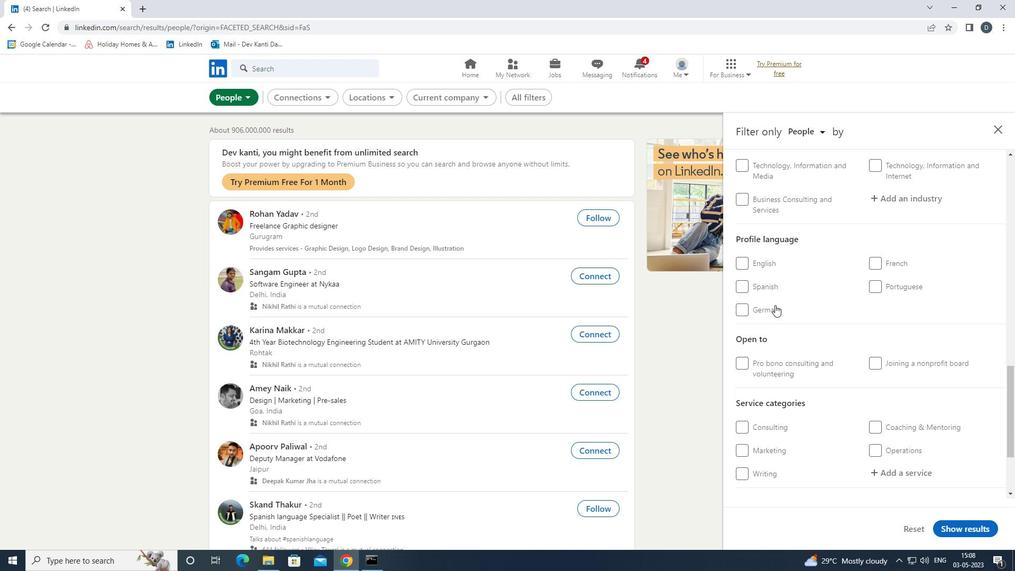 
Action: Mouse scrolled (769, 305) with delta (0, 0)
Screenshot: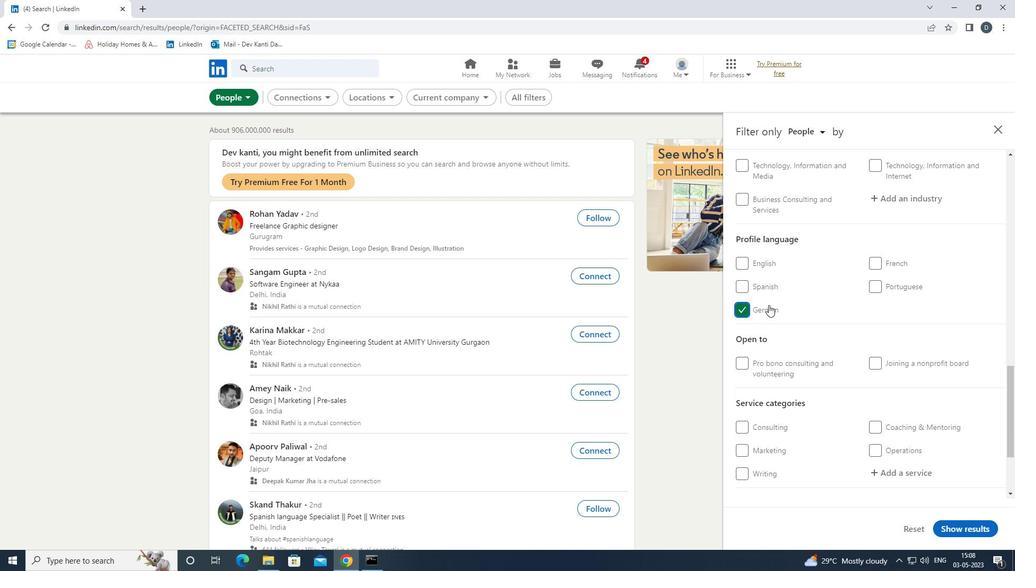 
Action: Mouse scrolled (769, 305) with delta (0, 0)
Screenshot: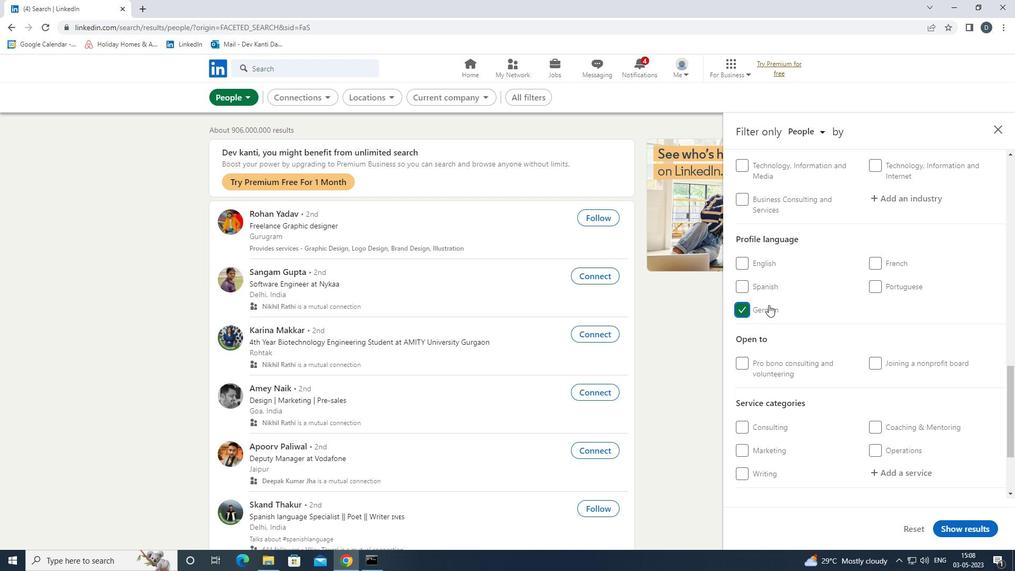 
Action: Mouse scrolled (769, 305) with delta (0, 0)
Screenshot: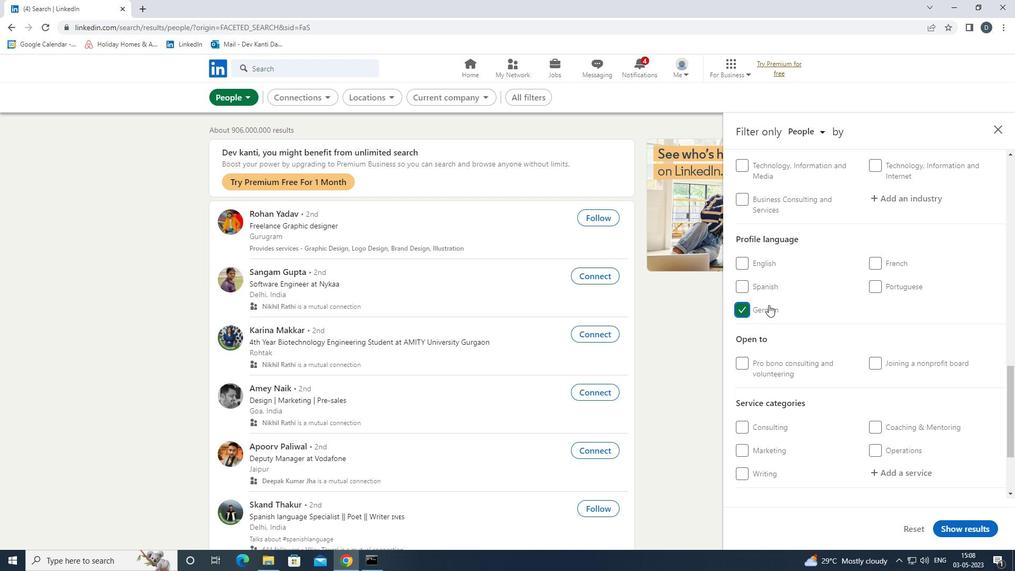 
Action: Mouse scrolled (769, 305) with delta (0, 0)
Screenshot: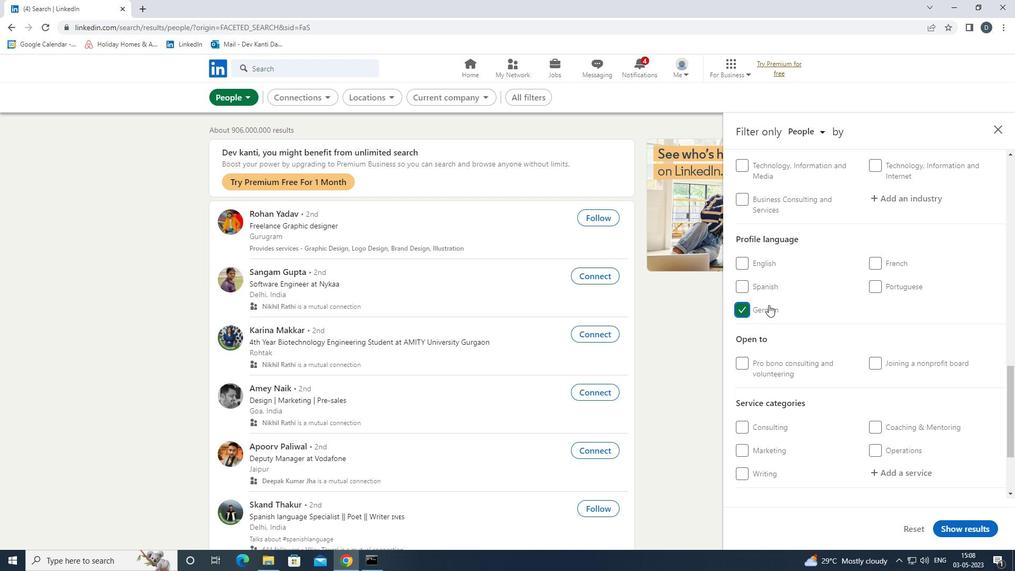 
Action: Mouse scrolled (769, 305) with delta (0, 0)
Screenshot: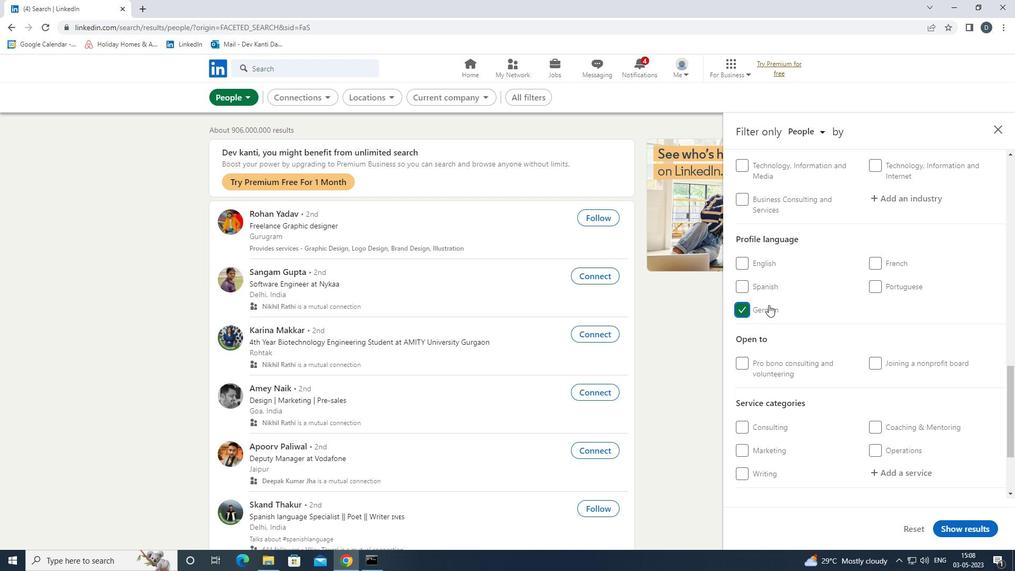 
Action: Mouse scrolled (769, 305) with delta (0, 0)
Screenshot: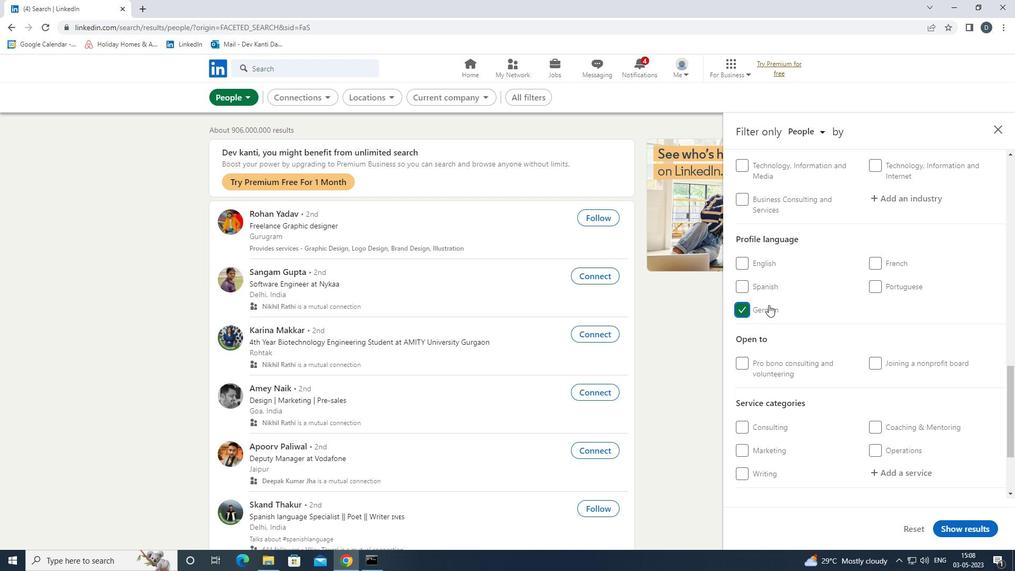 
Action: Mouse moved to (863, 243)
Screenshot: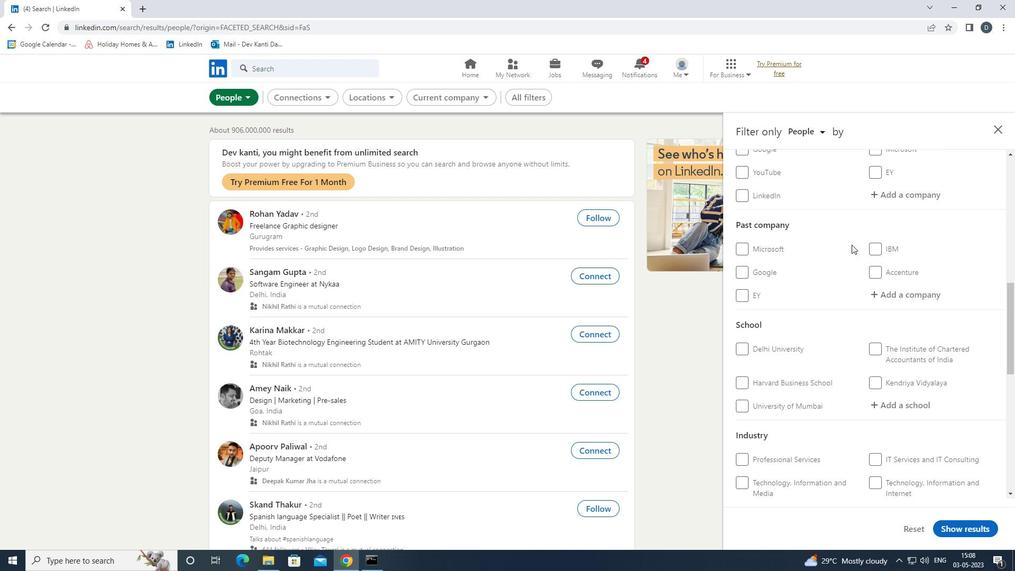 
Action: Mouse scrolled (863, 243) with delta (0, 0)
Screenshot: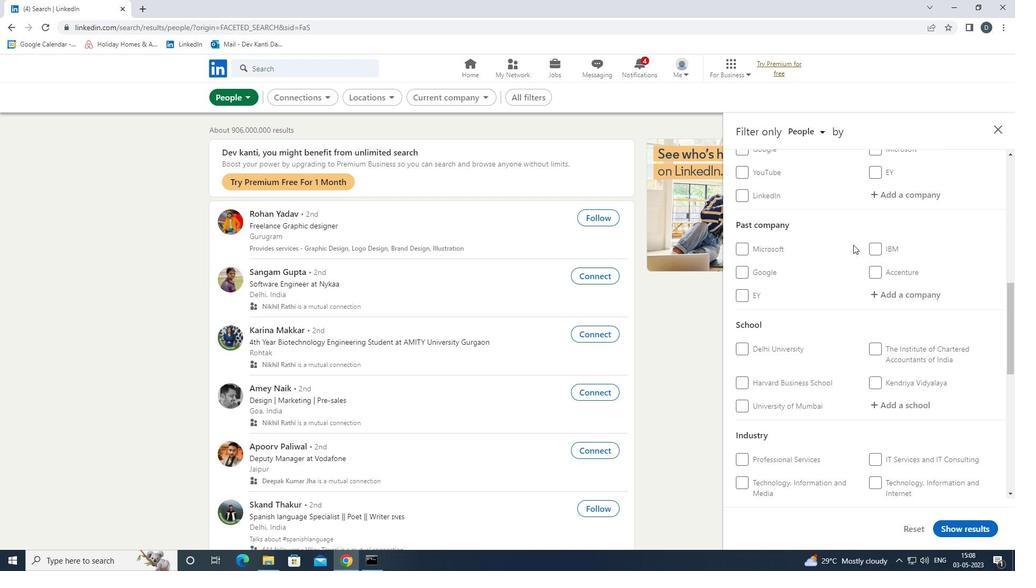 
Action: Mouse moved to (891, 240)
Screenshot: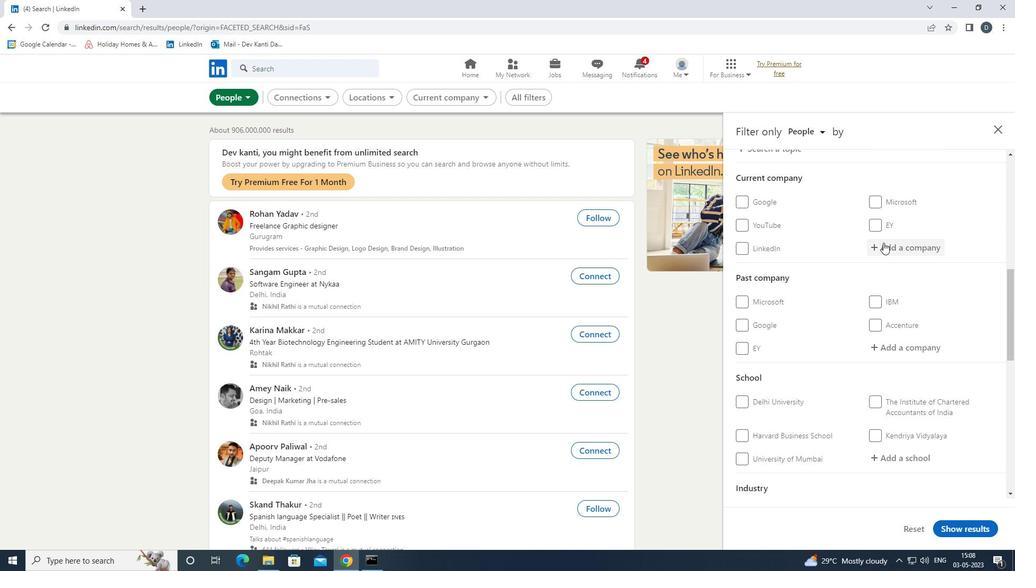 
Action: Mouse pressed left at (891, 240)
Screenshot: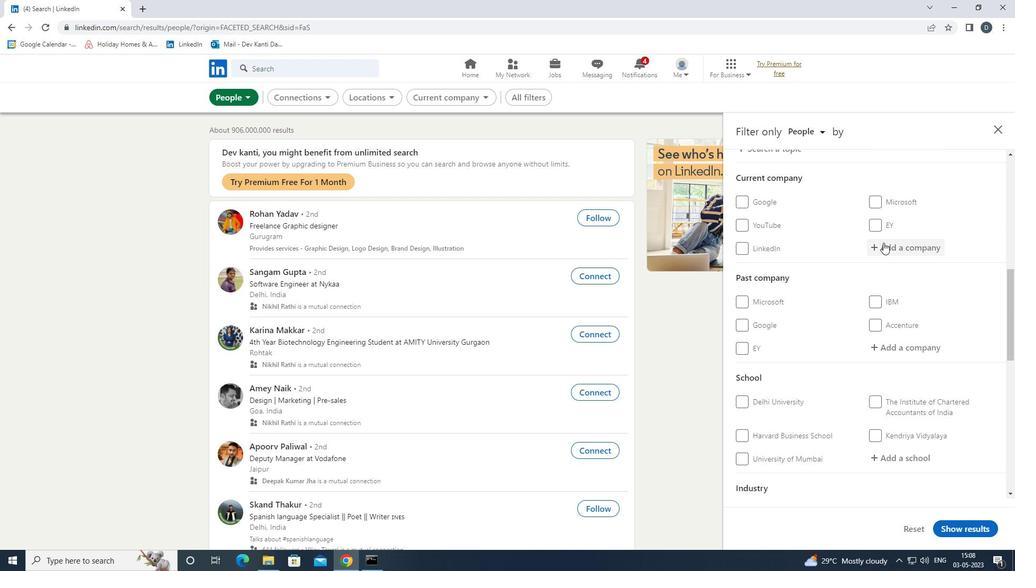 
Action: Mouse moved to (892, 240)
Screenshot: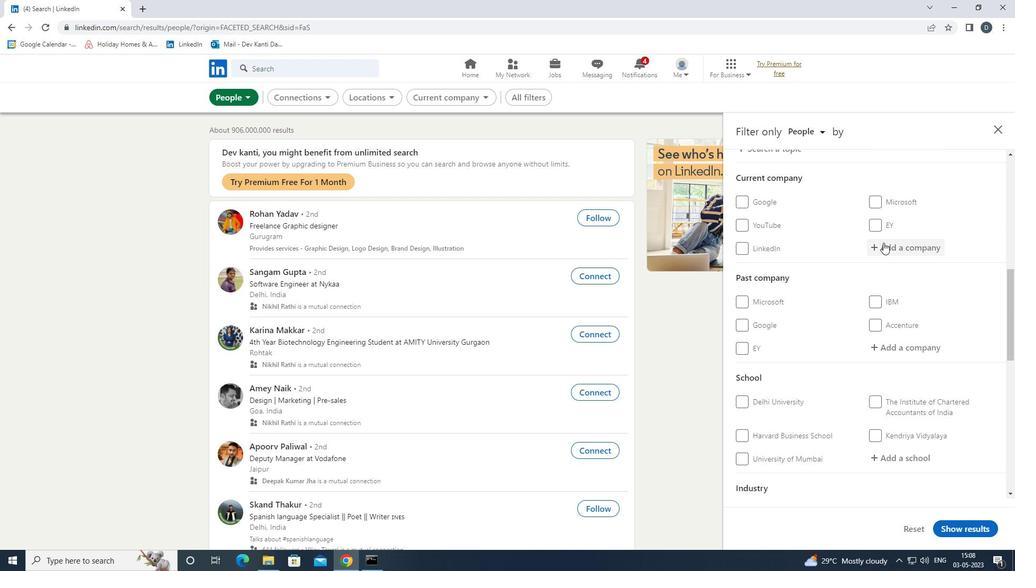 
Action: Key pressed <Key.shift>IDA<Key.down><Key.down><Key.down><Key.down><Key.enter>
Screenshot: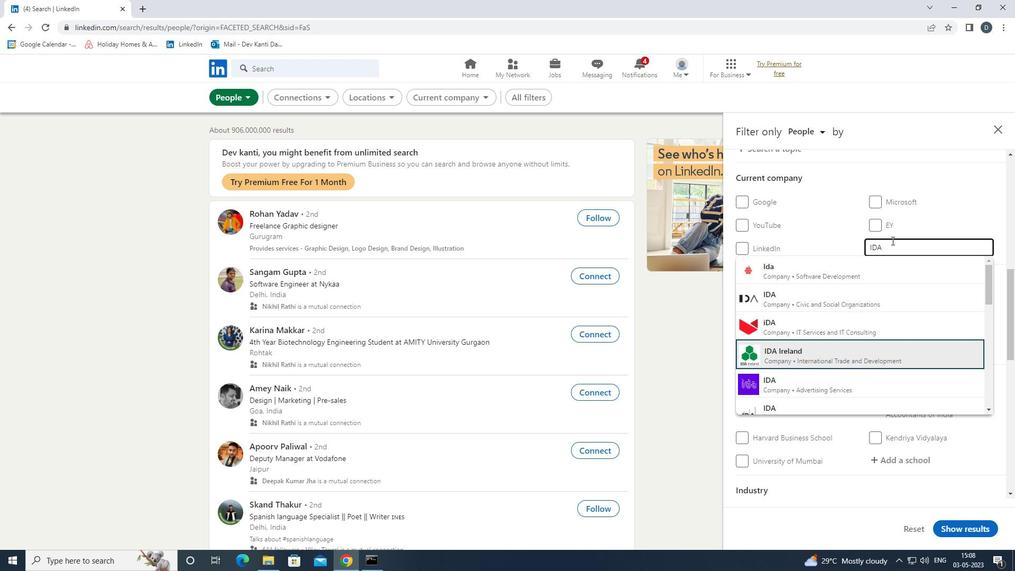 
Action: Mouse moved to (891, 239)
Screenshot: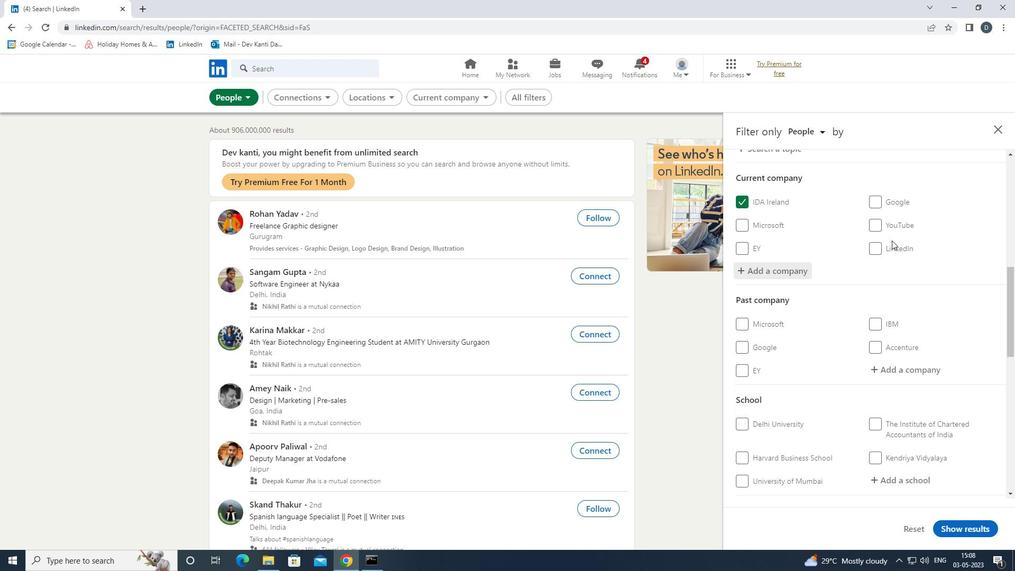 
Action: Mouse scrolled (891, 238) with delta (0, 0)
Screenshot: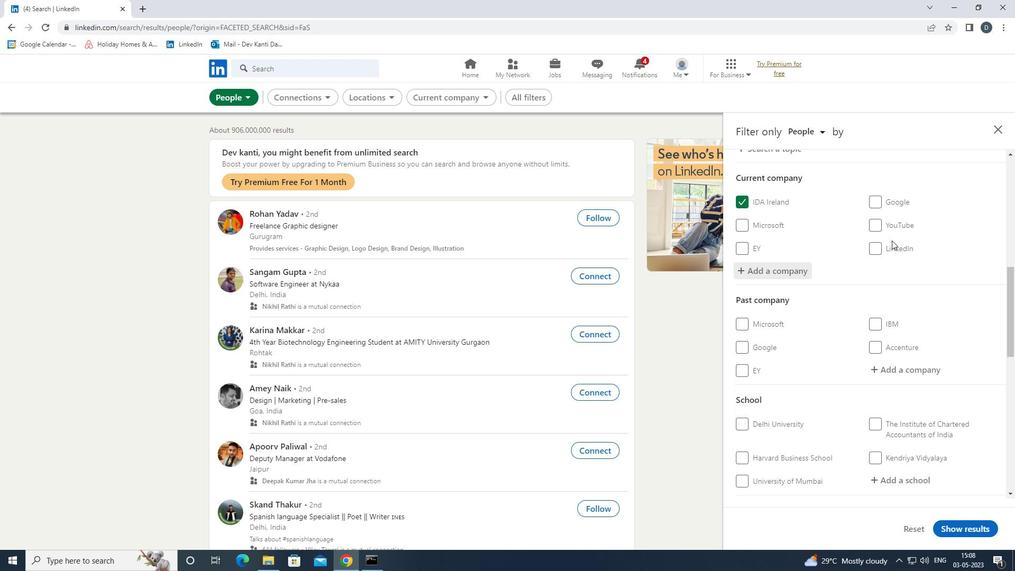 
Action: Mouse moved to (888, 240)
Screenshot: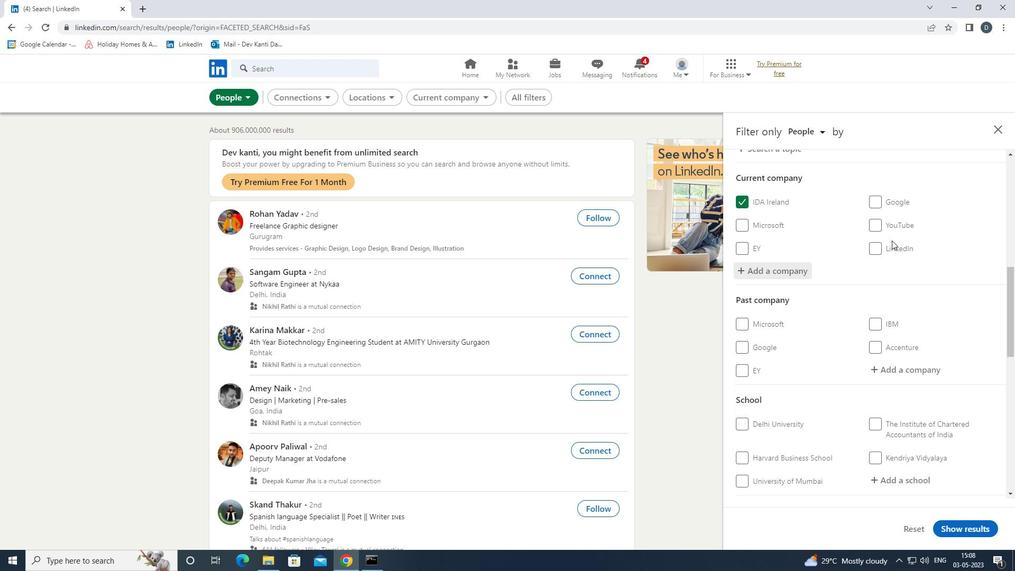 
Action: Mouse scrolled (888, 240) with delta (0, 0)
Screenshot: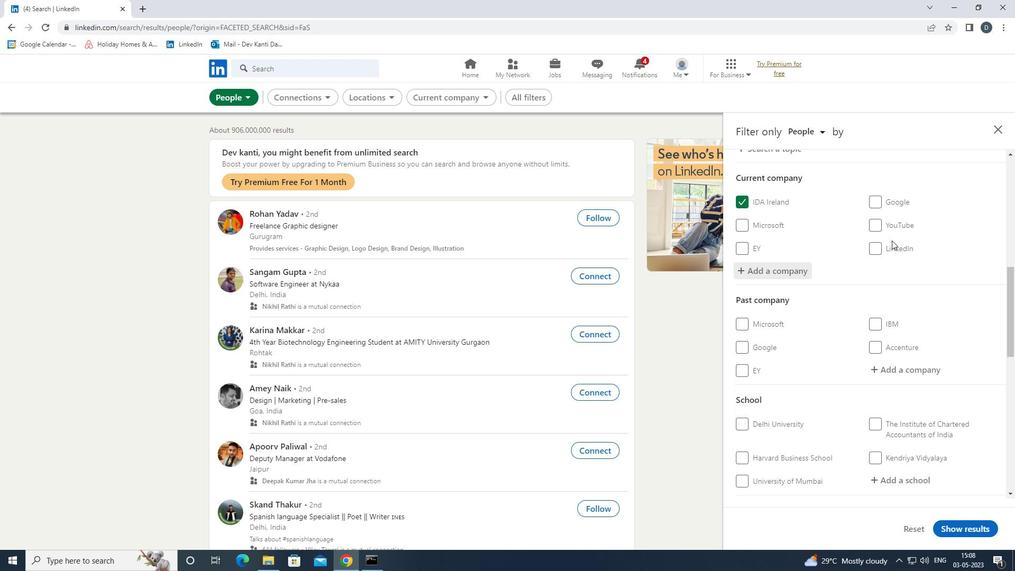 
Action: Mouse scrolled (888, 240) with delta (0, 0)
Screenshot: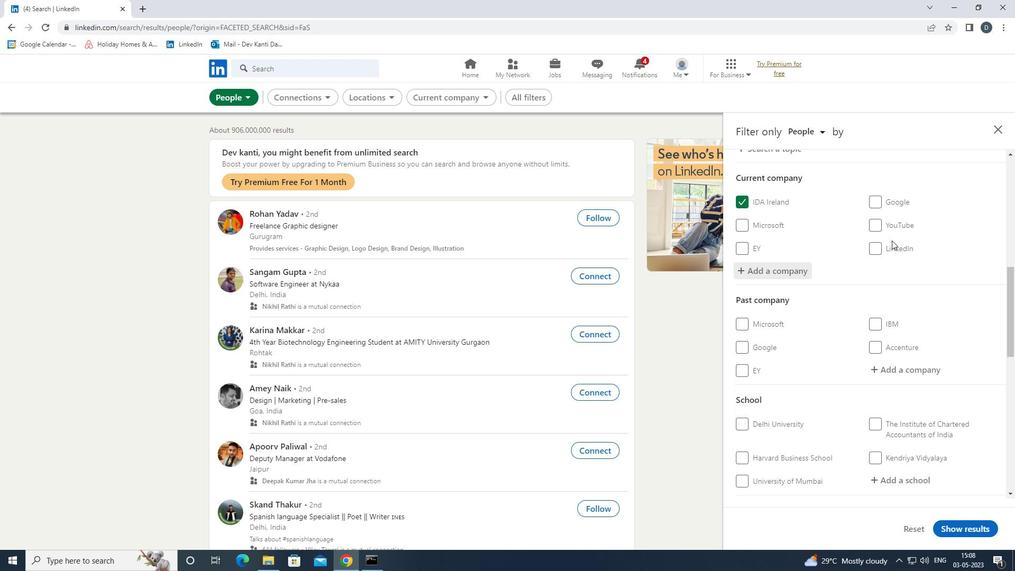 
Action: Mouse scrolled (888, 240) with delta (0, 0)
Screenshot: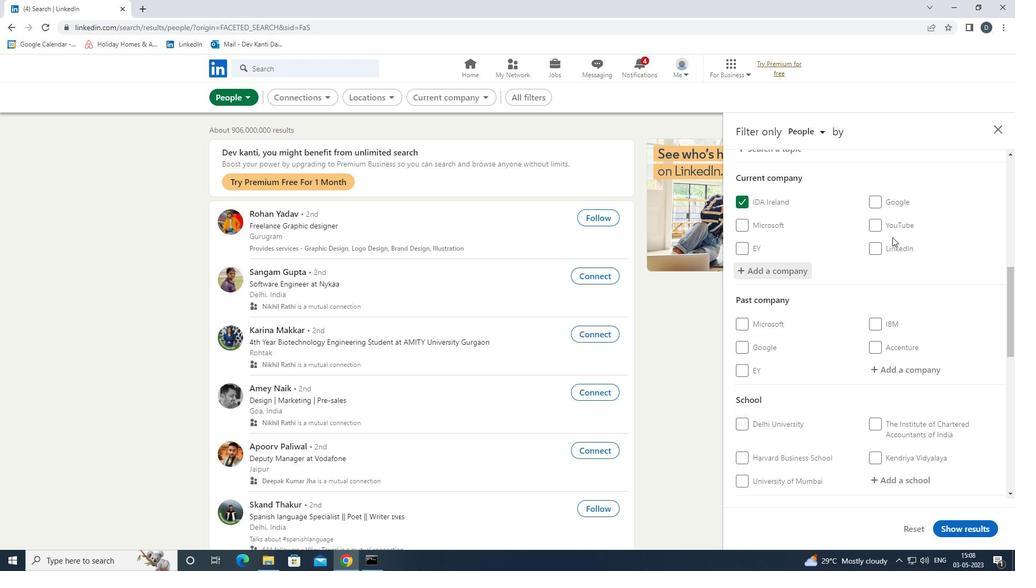 
Action: Mouse moved to (898, 268)
Screenshot: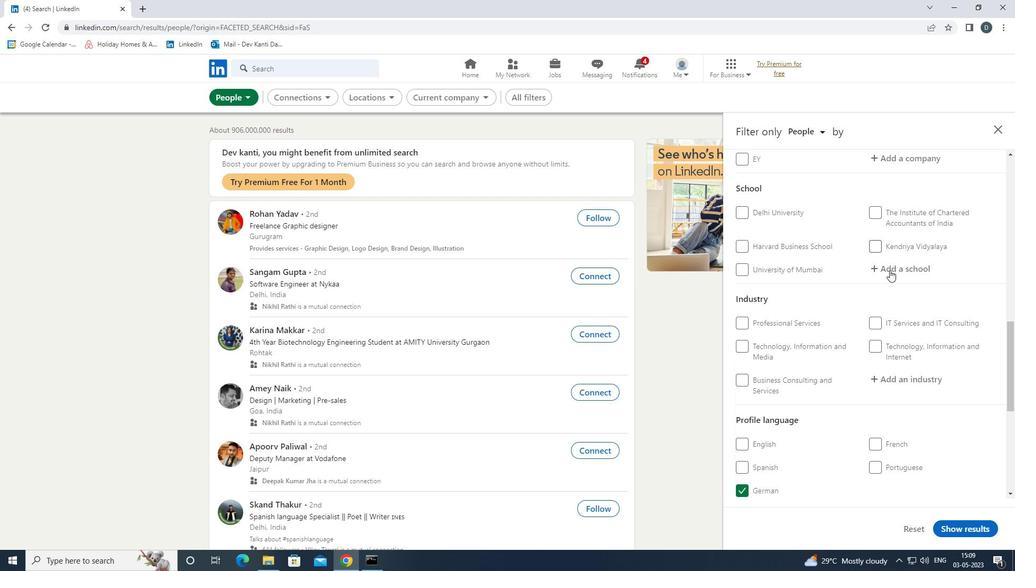 
Action: Mouse pressed left at (898, 268)
Screenshot: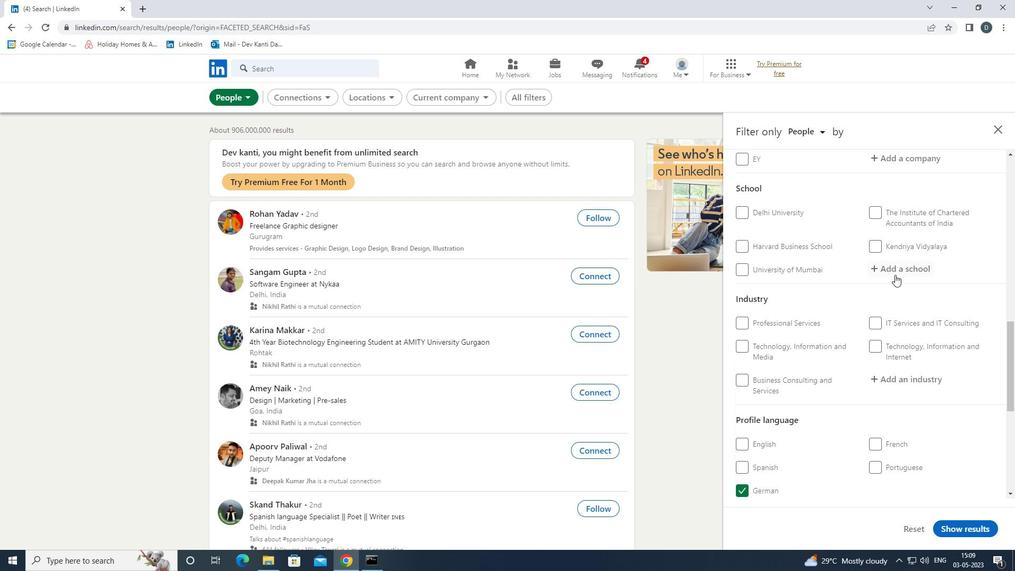 
Action: Key pressed <Key.shift><Key.shift><Key.shift>SRM<Key.space><Key.shift>UNIVERSITY<Key.down><Key.enter>
Screenshot: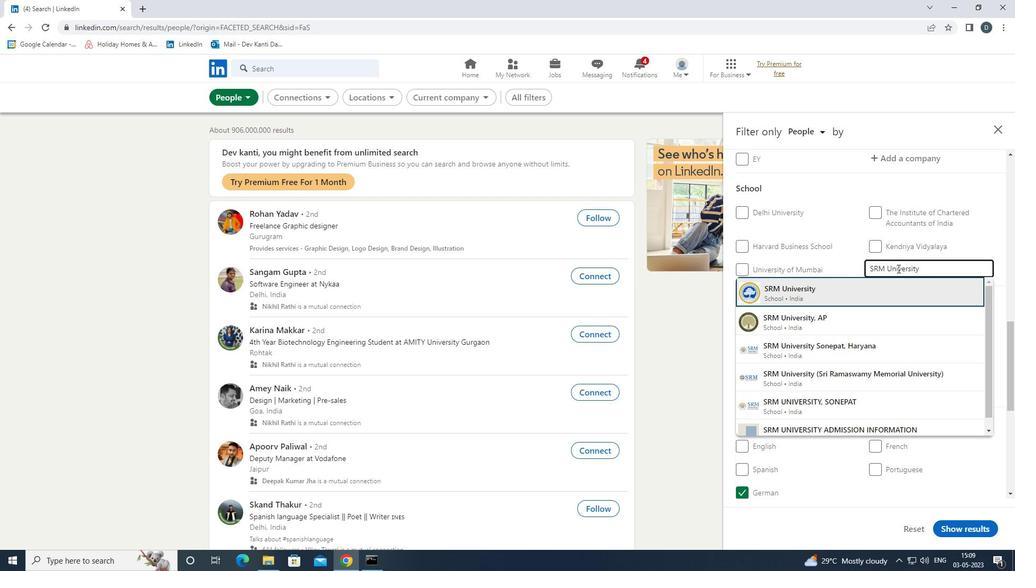 
Action: Mouse moved to (892, 222)
Screenshot: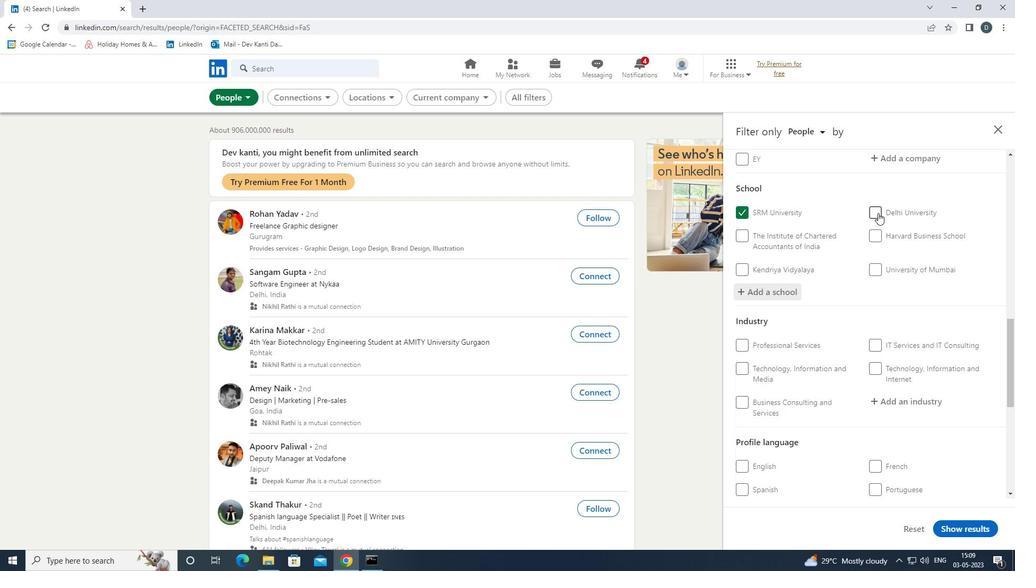 
Action: Mouse scrolled (892, 221) with delta (0, 0)
Screenshot: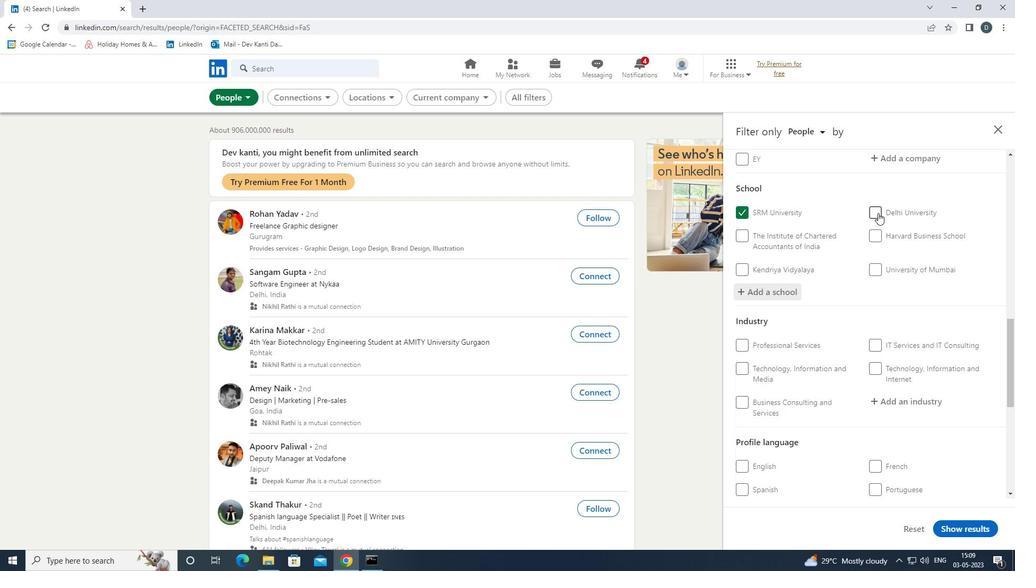 
Action: Mouse moved to (897, 223)
Screenshot: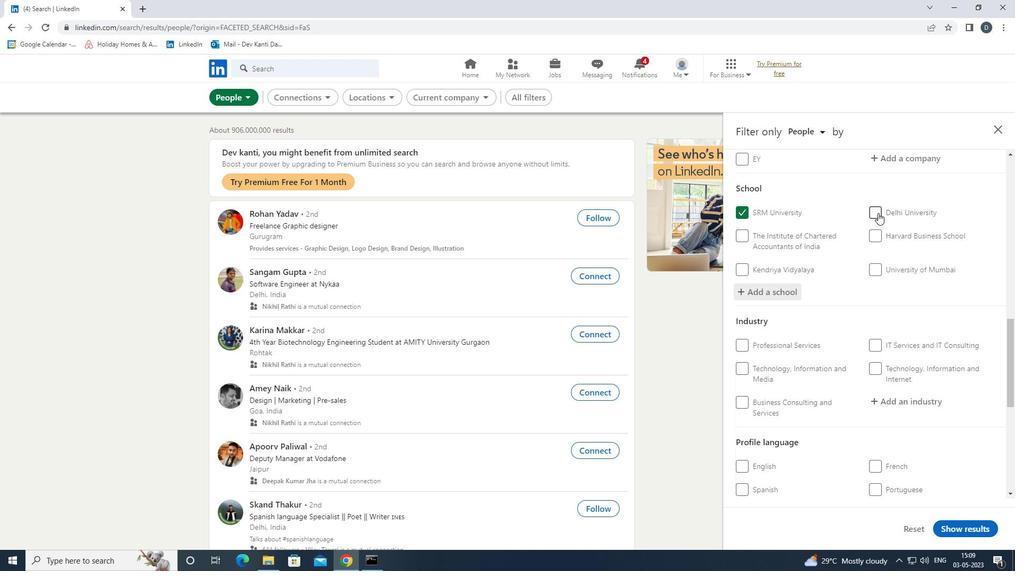 
Action: Mouse scrolled (897, 222) with delta (0, 0)
Screenshot: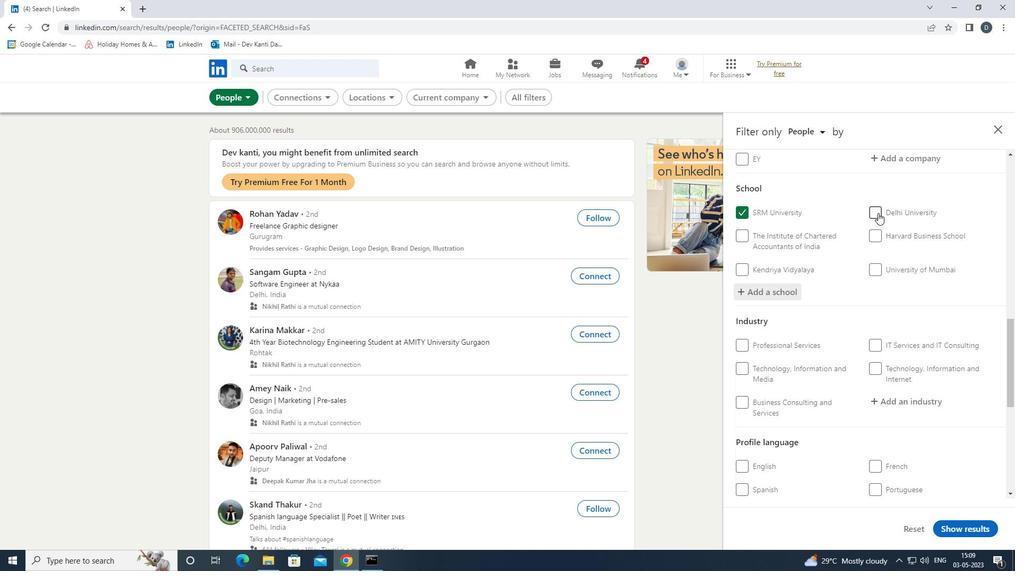 
Action: Mouse moved to (901, 223)
Screenshot: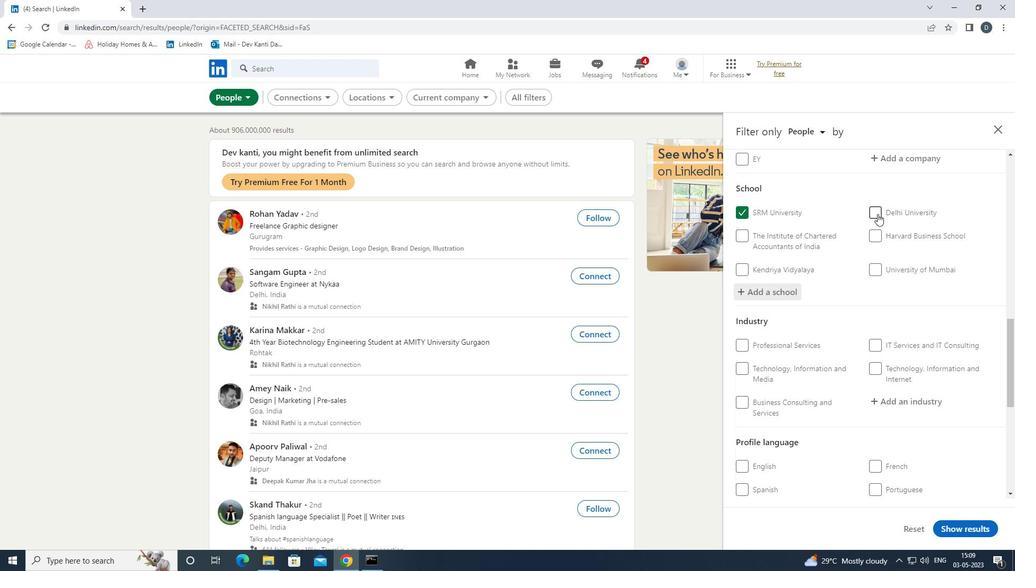 
Action: Mouse scrolled (901, 223) with delta (0, 0)
Screenshot: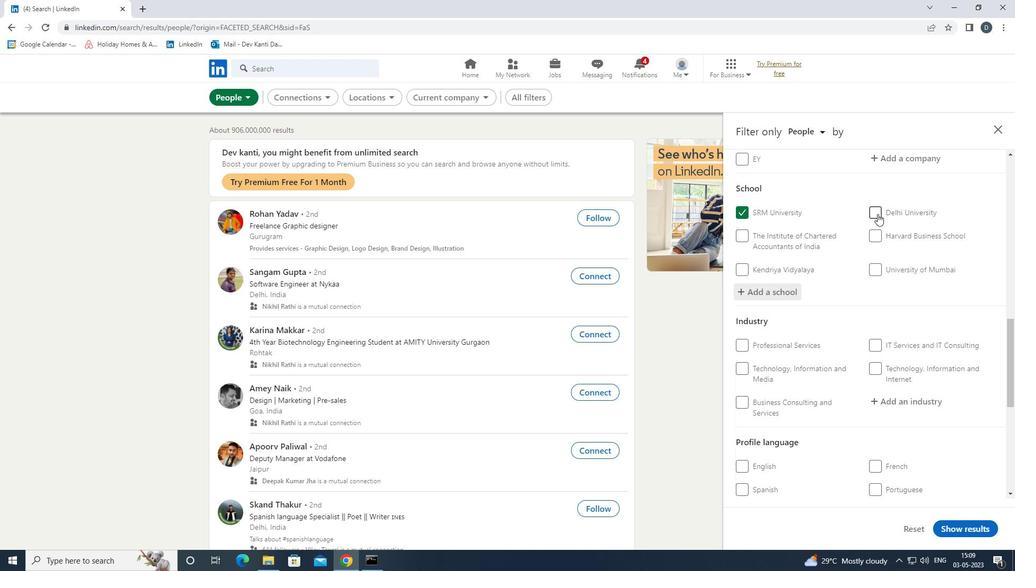 
Action: Mouse moved to (911, 244)
Screenshot: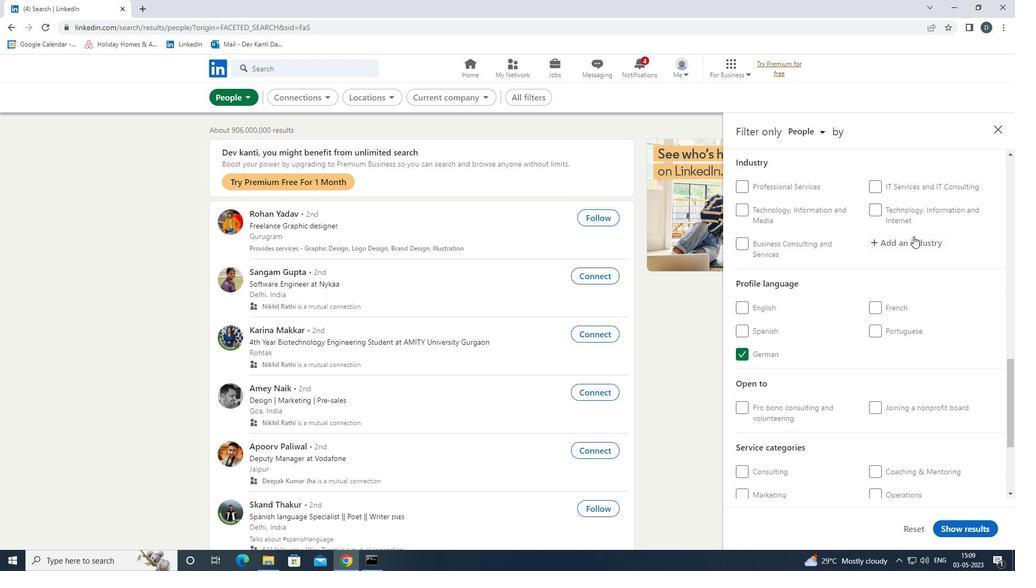 
Action: Mouse pressed left at (911, 244)
Screenshot: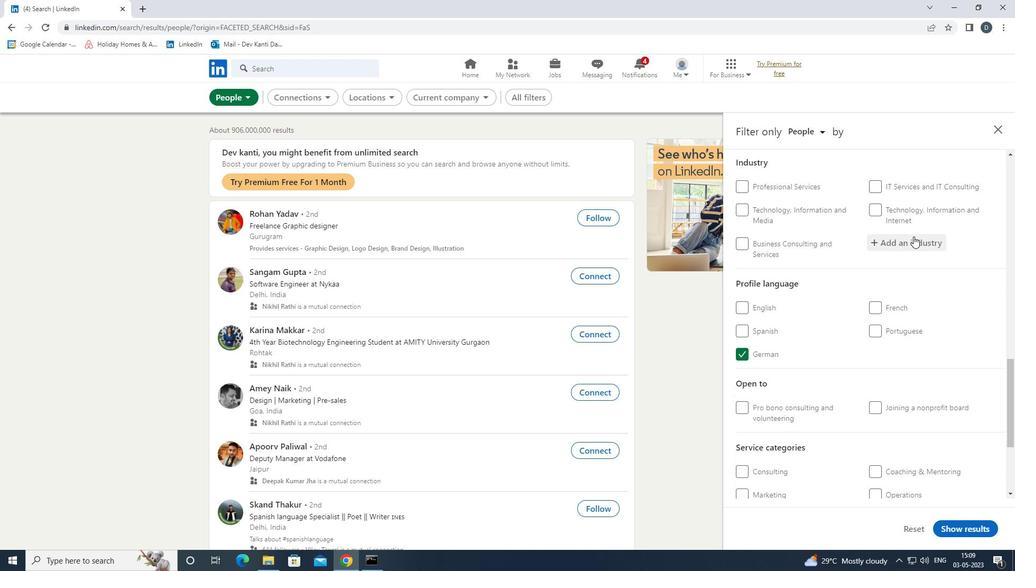 
Action: Key pressed <Key.shift>SHIPBUILDINGH<Key.backspace><Key.down><Key.enter>
Screenshot: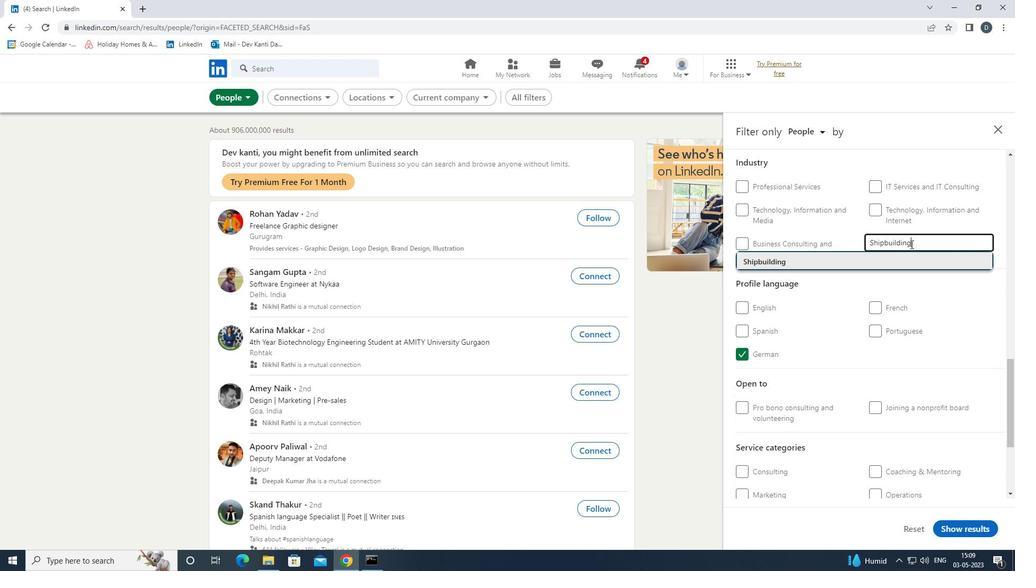 
Action: Mouse moved to (890, 238)
Screenshot: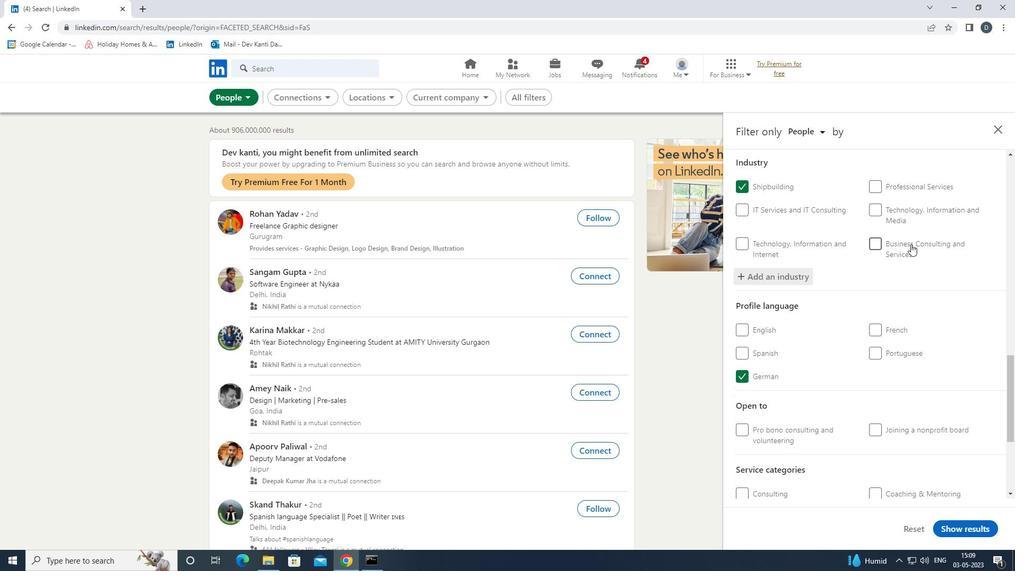 
Action: Mouse scrolled (890, 237) with delta (0, 0)
Screenshot: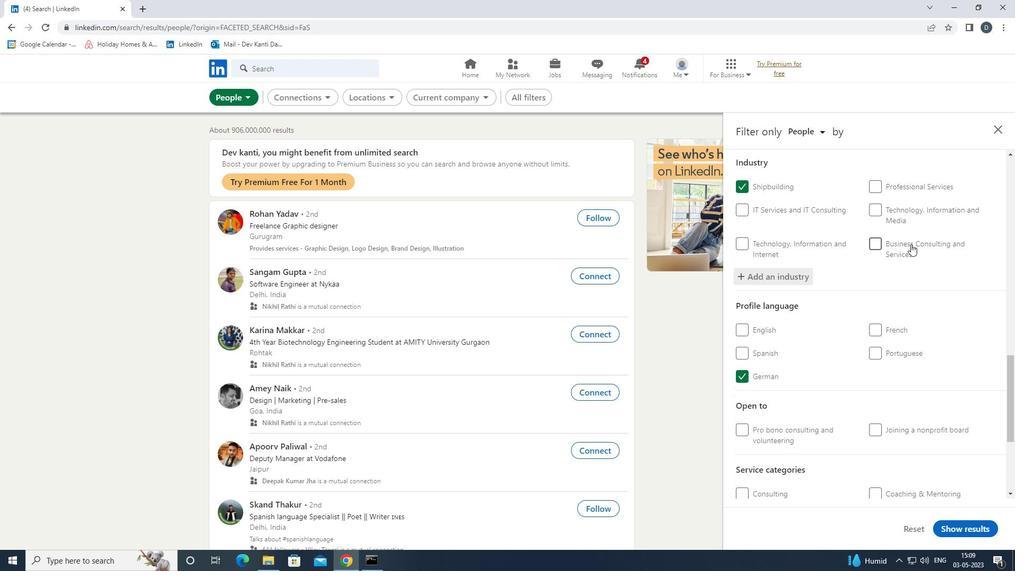 
Action: Mouse scrolled (890, 237) with delta (0, 0)
Screenshot: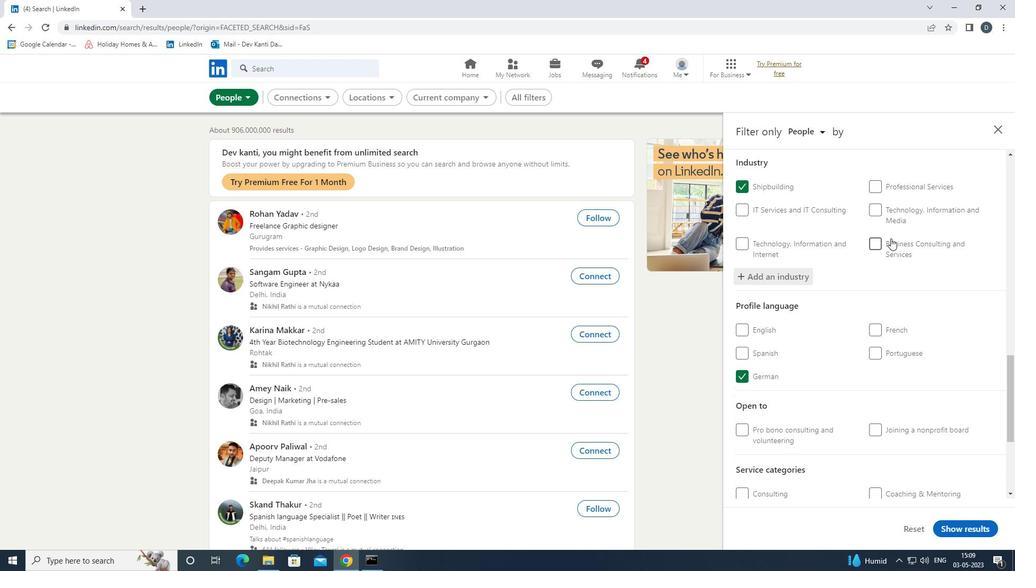 
Action: Mouse moved to (888, 238)
Screenshot: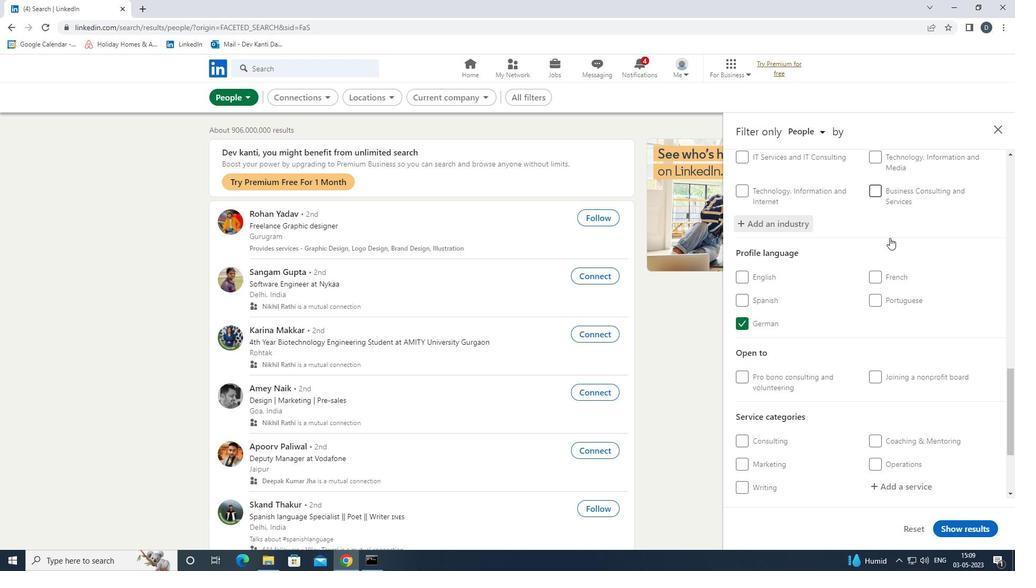 
Action: Mouse scrolled (888, 238) with delta (0, 0)
Screenshot: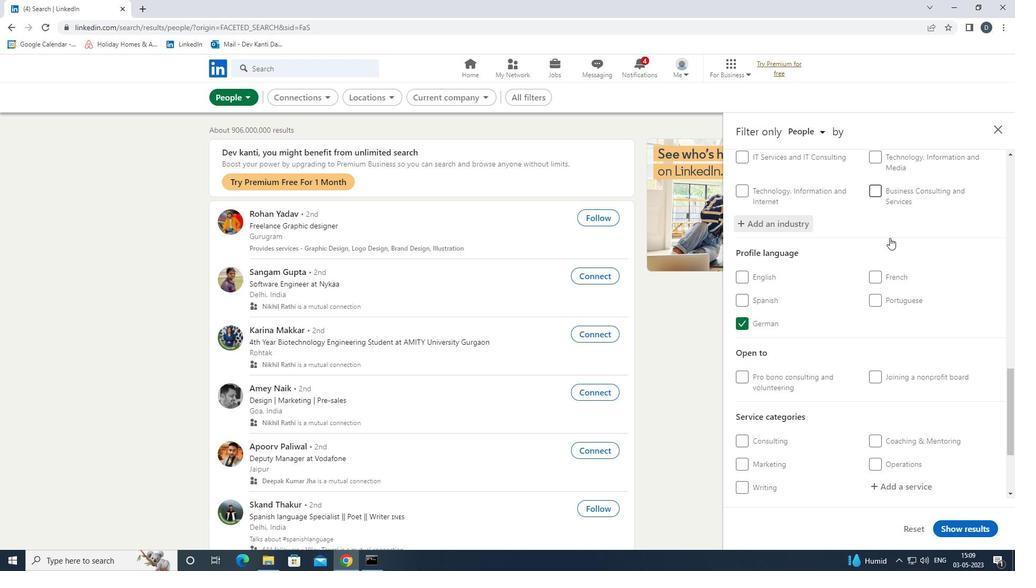 
Action: Mouse moved to (888, 238)
Screenshot: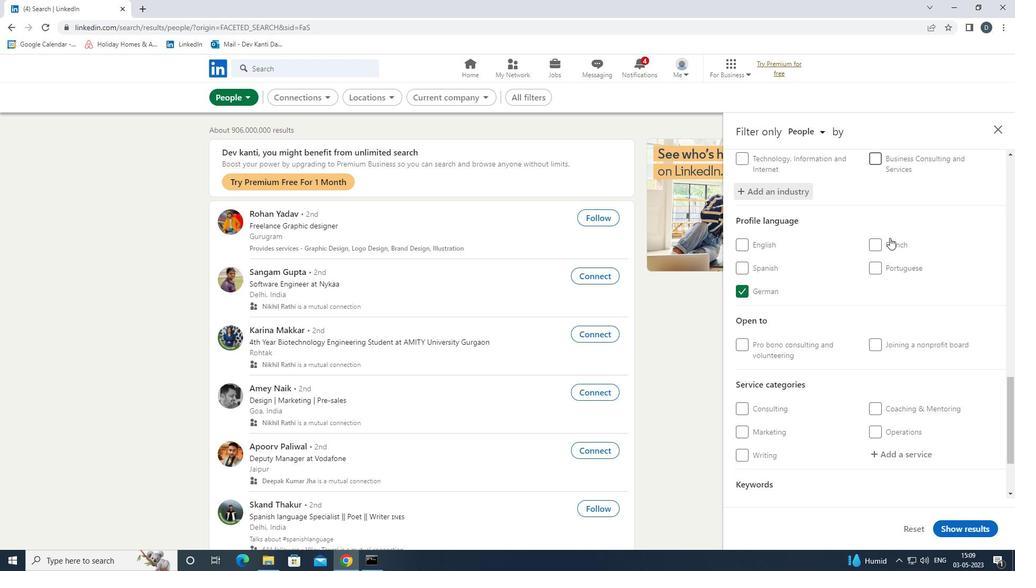 
Action: Mouse scrolled (888, 238) with delta (0, 0)
Screenshot: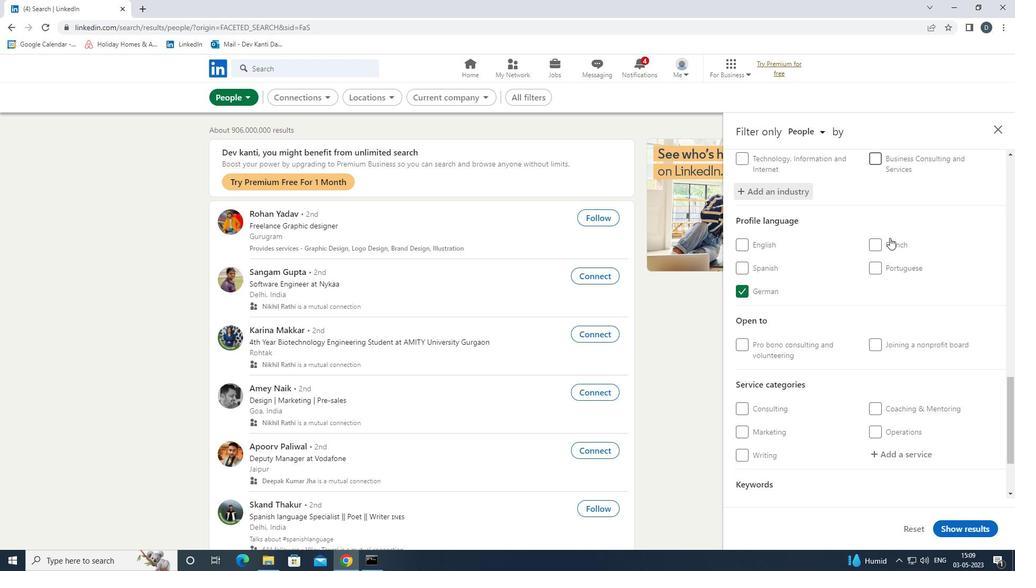 
Action: Mouse moved to (883, 347)
Screenshot: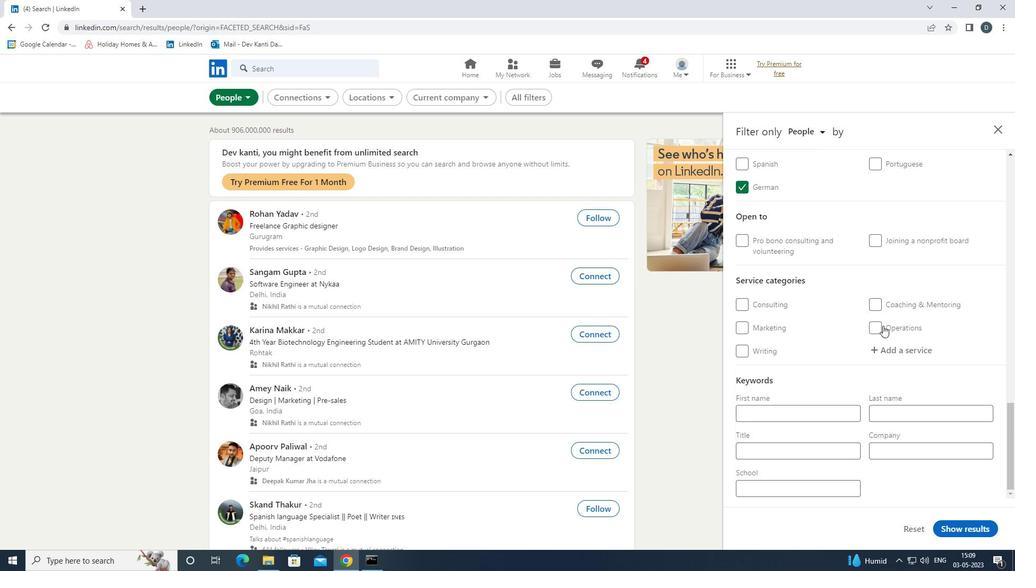 
Action: Mouse pressed left at (883, 347)
Screenshot: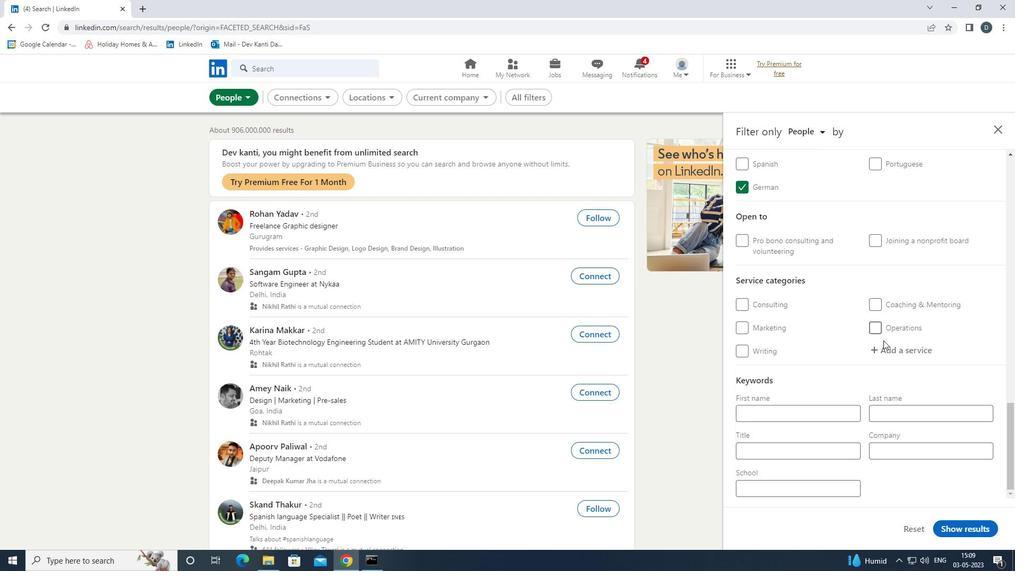 
Action: Key pressed <Key.shift>PACKA<Key.down><Key.enter>
Screenshot: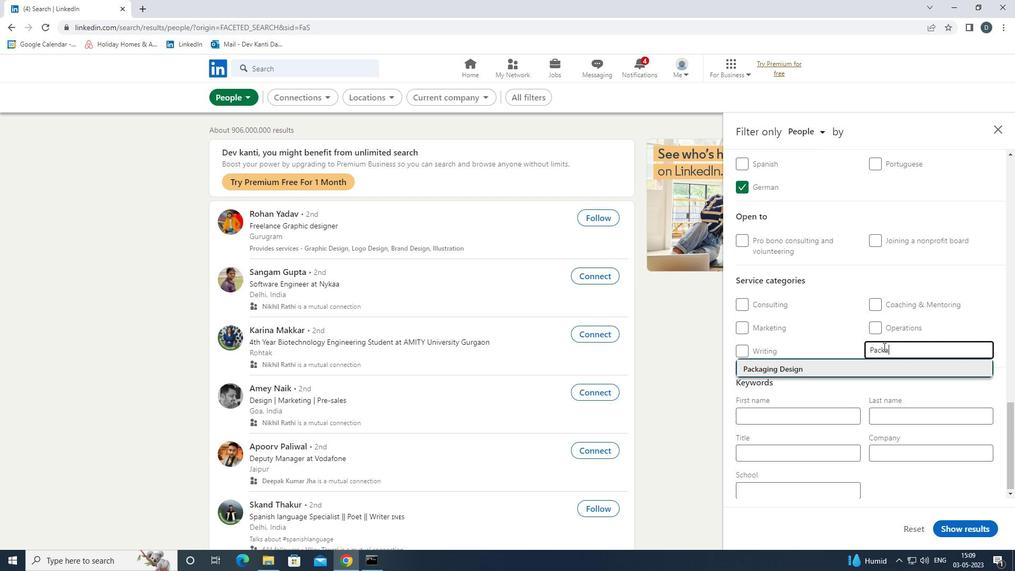 
Action: Mouse moved to (884, 347)
Screenshot: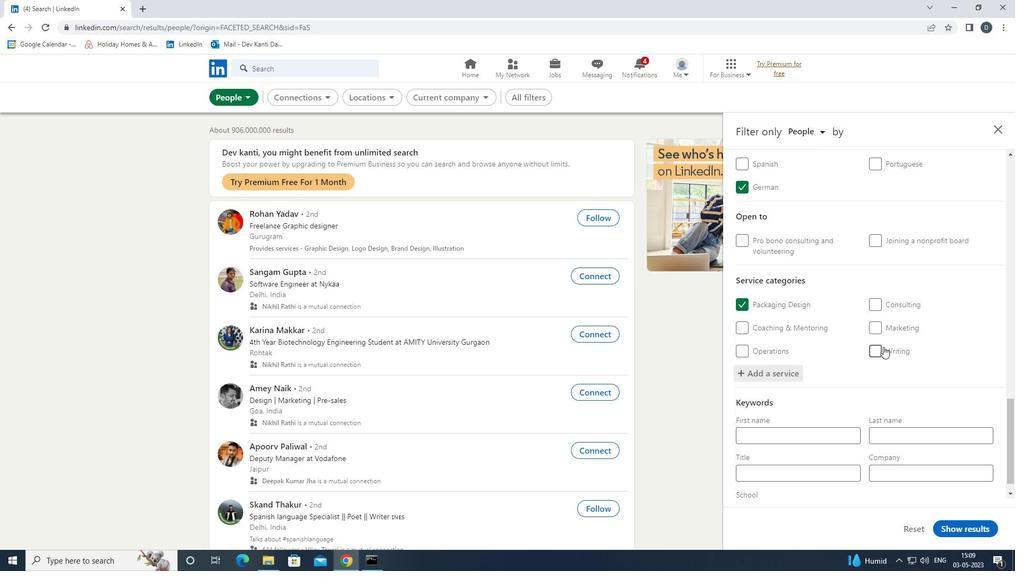 
Action: Mouse scrolled (884, 347) with delta (0, 0)
Screenshot: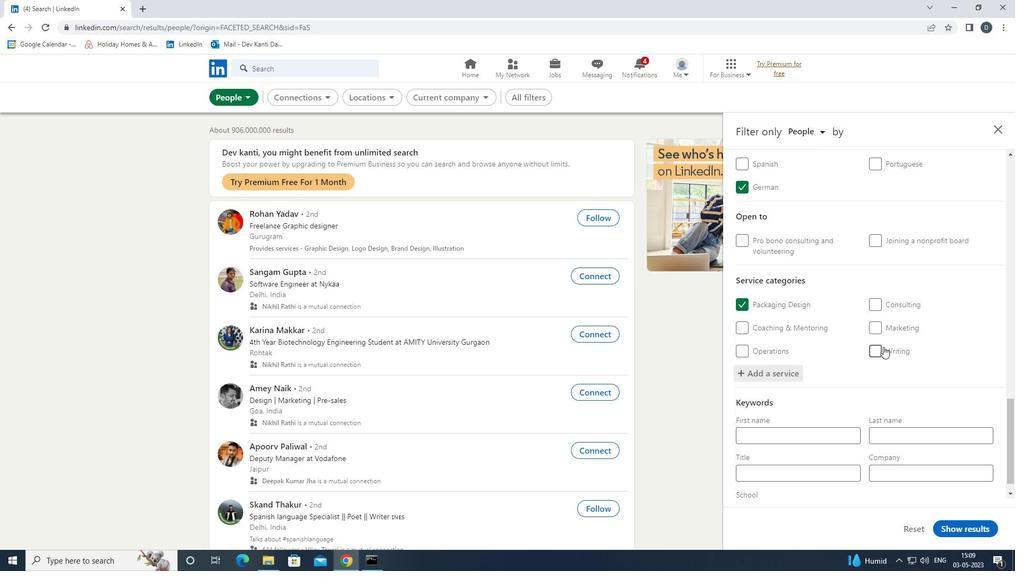 
Action: Mouse scrolled (884, 347) with delta (0, 0)
Screenshot: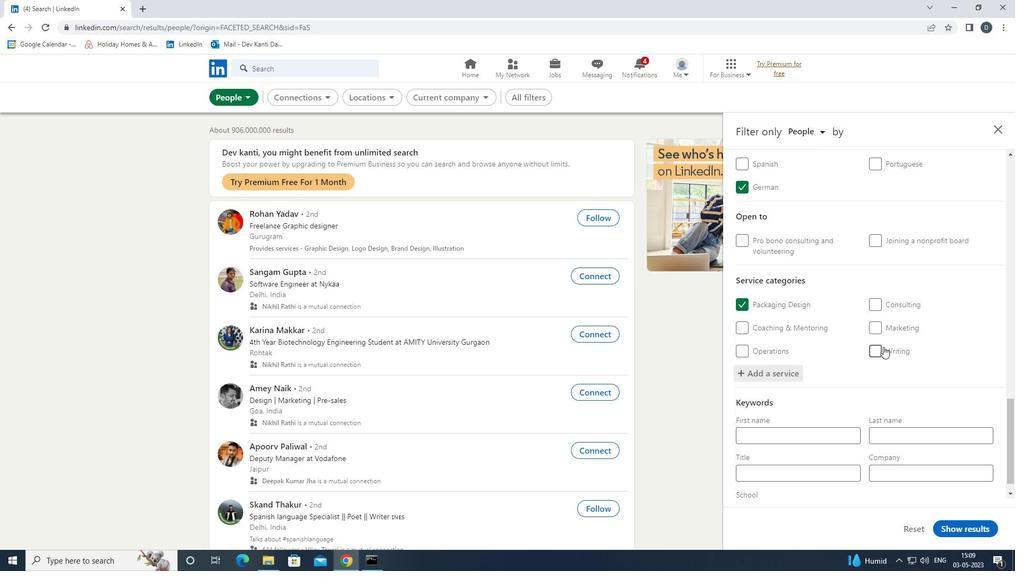 
Action: Mouse scrolled (884, 347) with delta (0, 0)
Screenshot: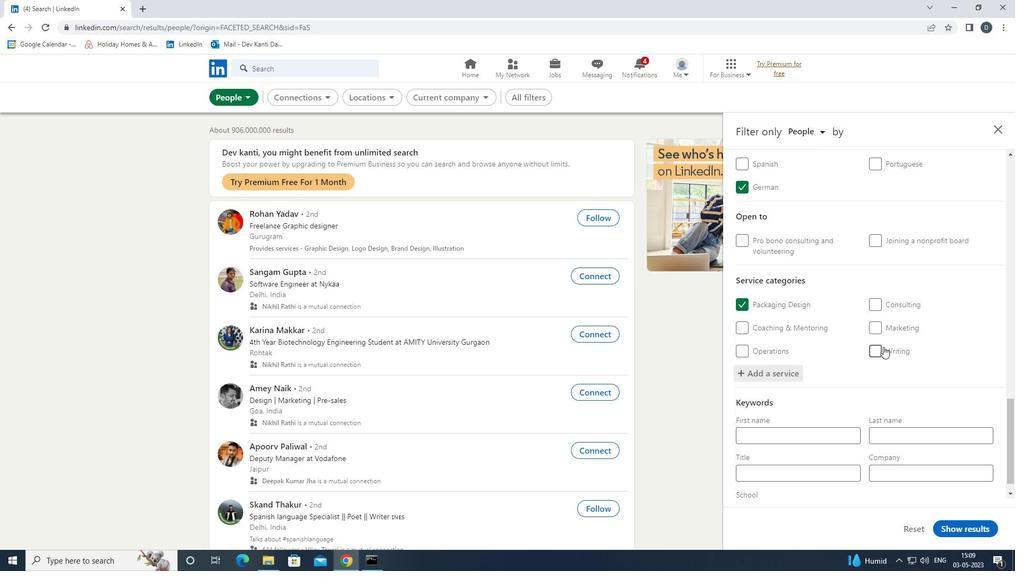 
Action: Mouse scrolled (884, 347) with delta (0, 0)
Screenshot: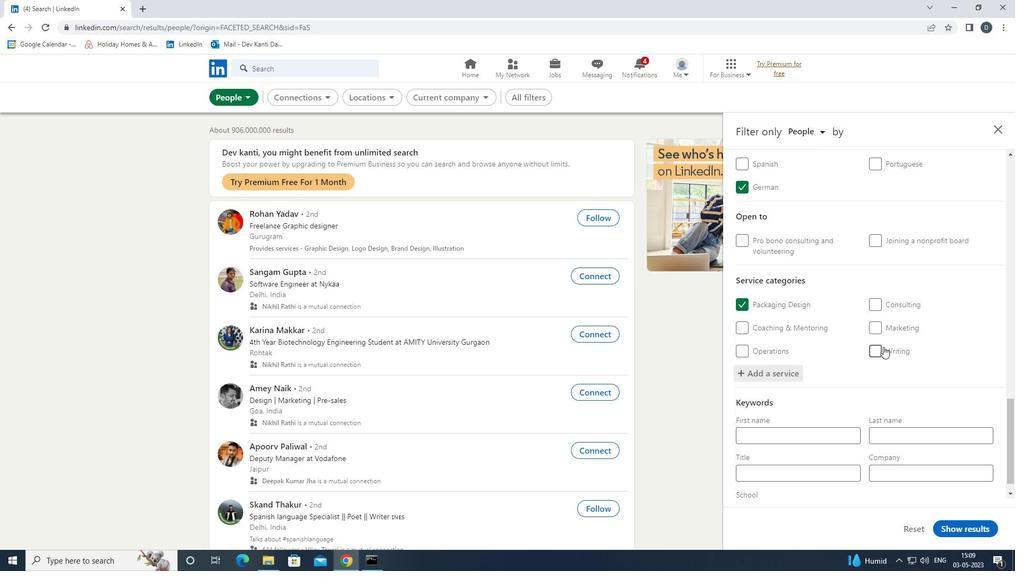 
Action: Mouse moved to (884, 350)
Screenshot: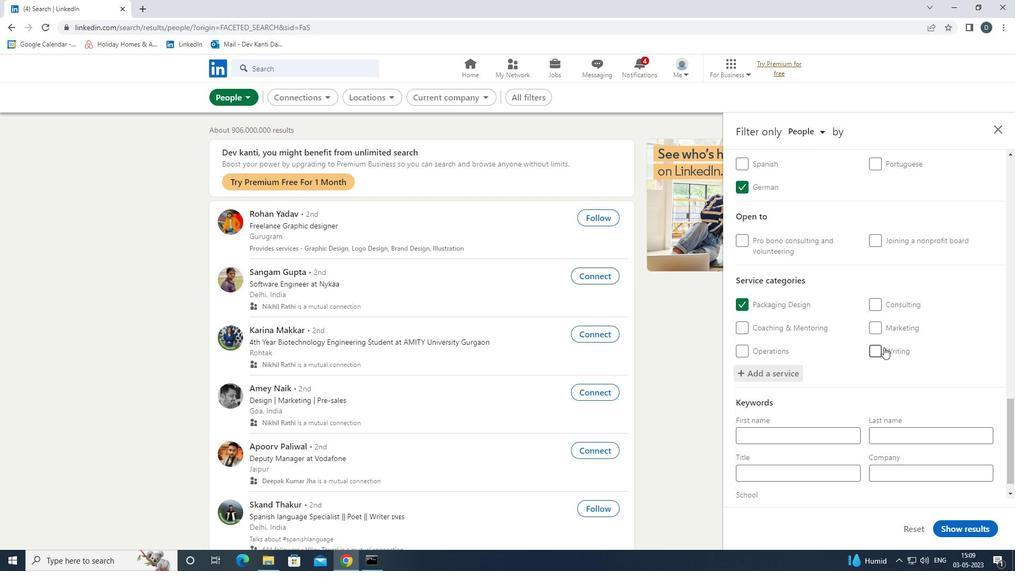 
Action: Mouse scrolled (884, 349) with delta (0, 0)
Screenshot: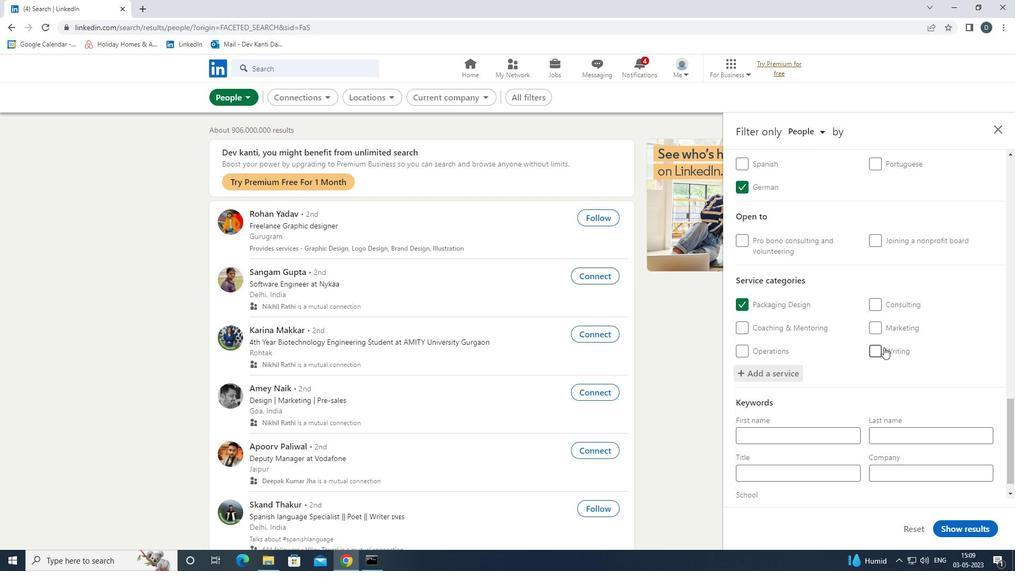 
Action: Mouse moved to (882, 365)
Screenshot: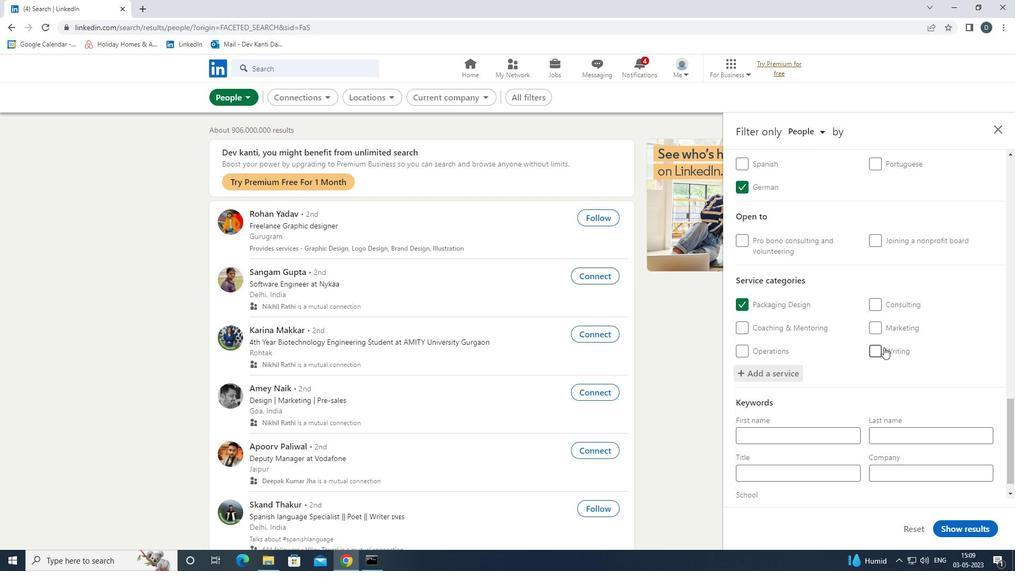 
Action: Mouse scrolled (882, 365) with delta (0, 0)
Screenshot: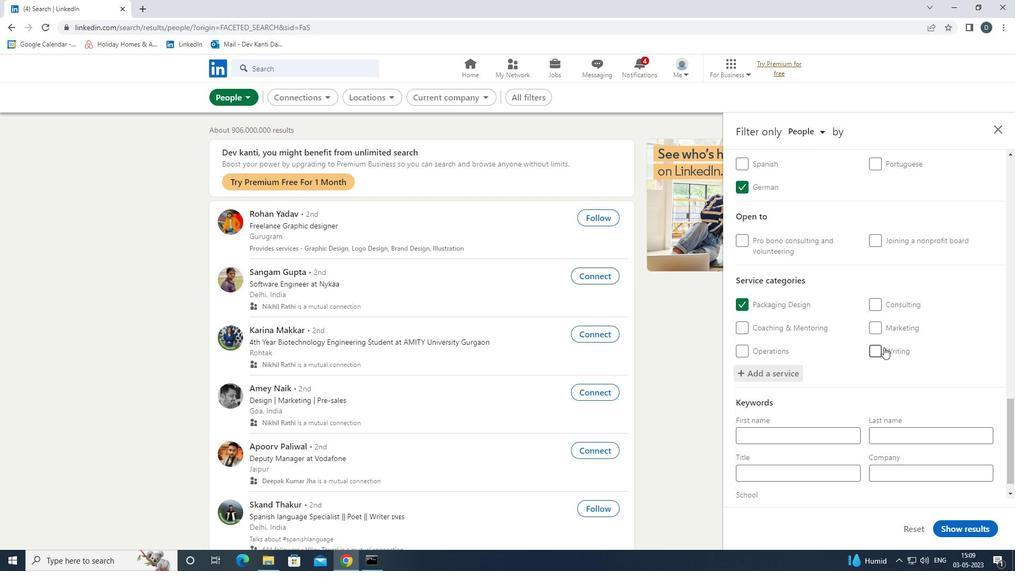 
Action: Mouse moved to (839, 457)
Screenshot: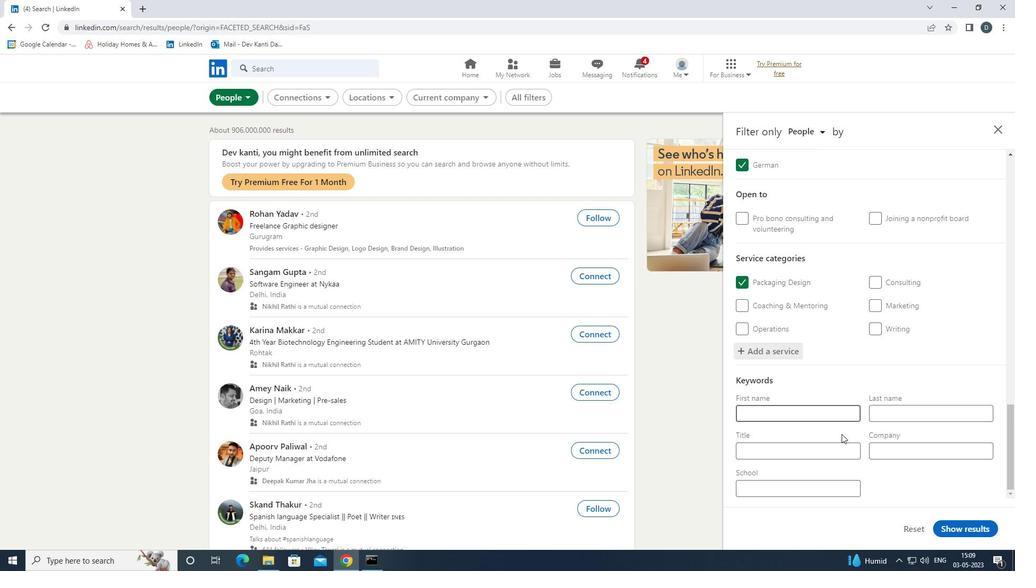 
Action: Mouse pressed left at (839, 457)
Screenshot: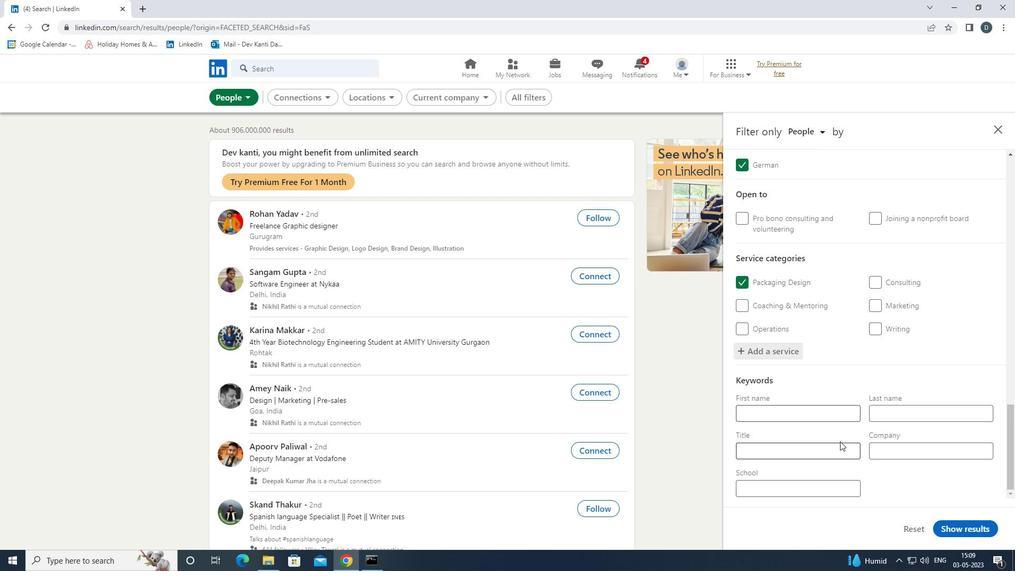 
Action: Mouse moved to (839, 458)
Screenshot: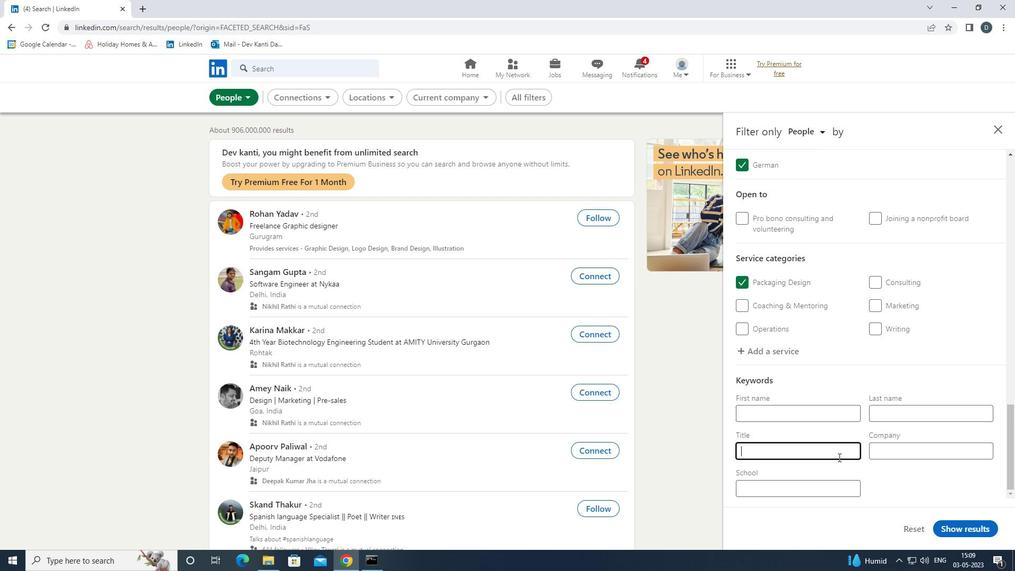 
Action: Key pressed <Key.shift><Key.shift><Key.shift><Key.shift>TRANSLATOR
Screenshot: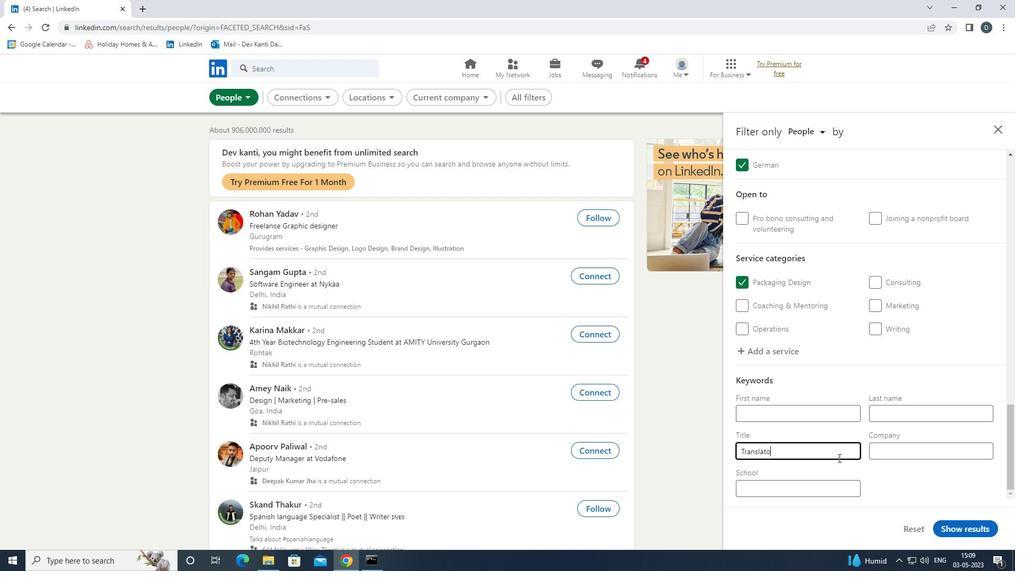 
Action: Mouse moved to (961, 526)
Screenshot: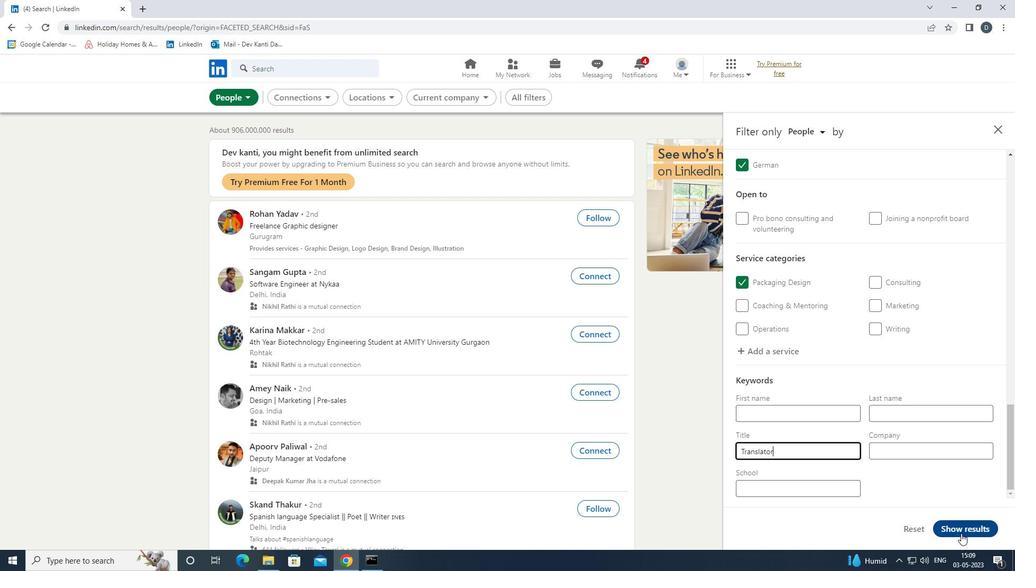 
Action: Mouse pressed left at (961, 526)
Screenshot: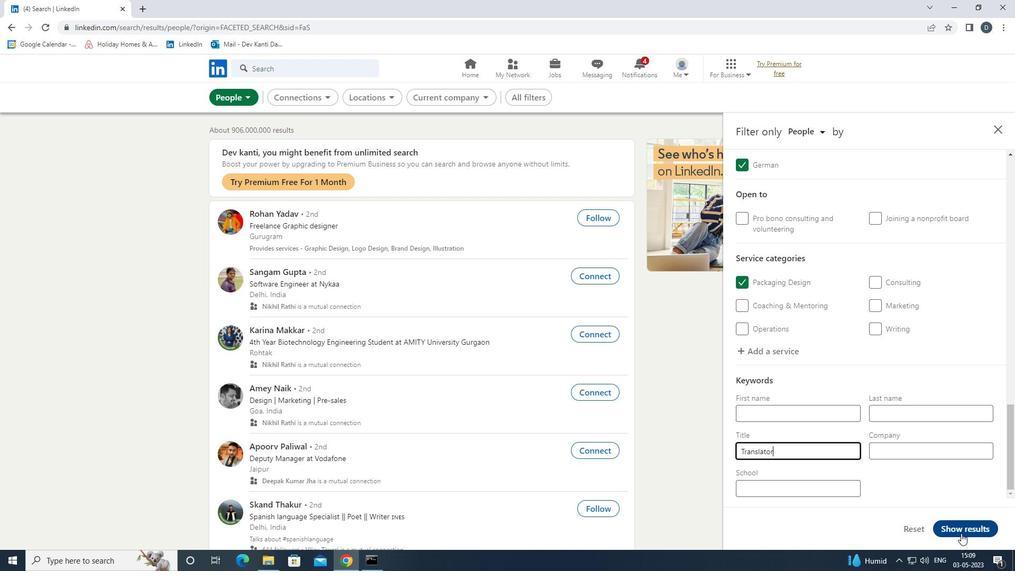 
Action: Mouse moved to (385, 78)
Screenshot: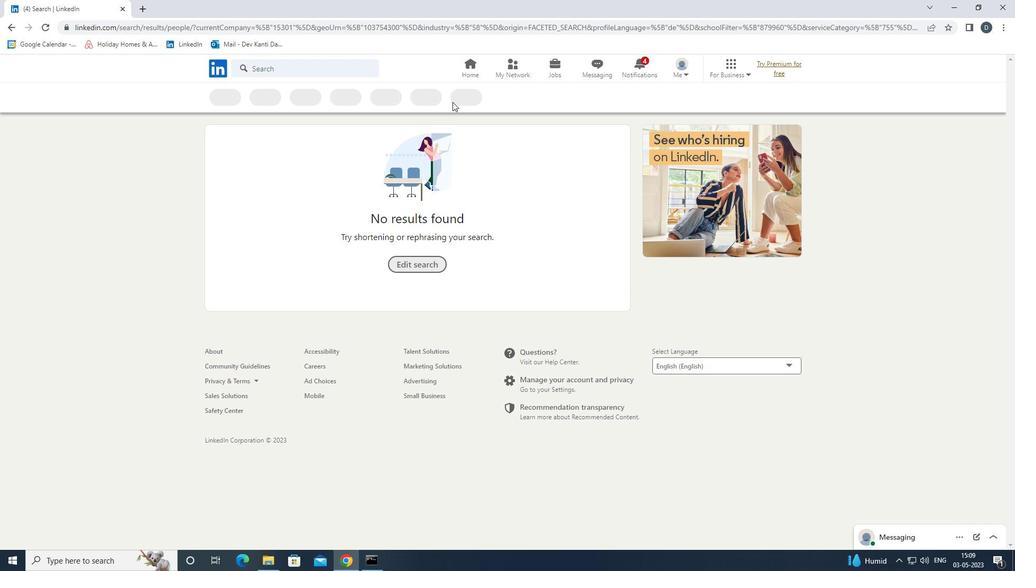 
